 Task: Find connections with filter location Ghātampur with filter topic #Socialnetworkingwith filter profile language Spanish with filter current company ONLINE WORK FROM HOME OPPORTUNITY with filter school Zakir Husain Delhi College with filter industry International Trade and Development with filter service category Healthcare Consulting with filter keywords title Organizer
Action: Mouse moved to (506, 85)
Screenshot: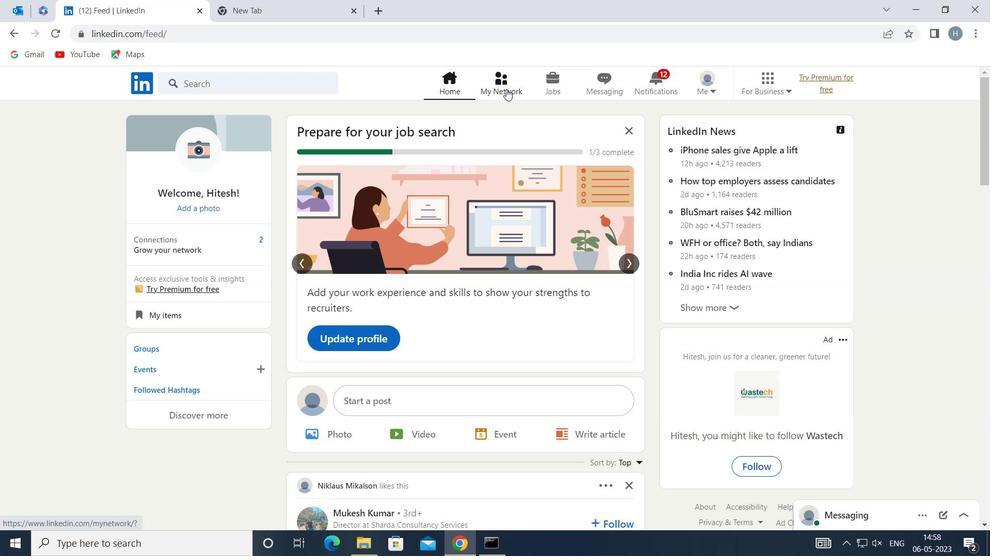 
Action: Mouse pressed left at (506, 85)
Screenshot: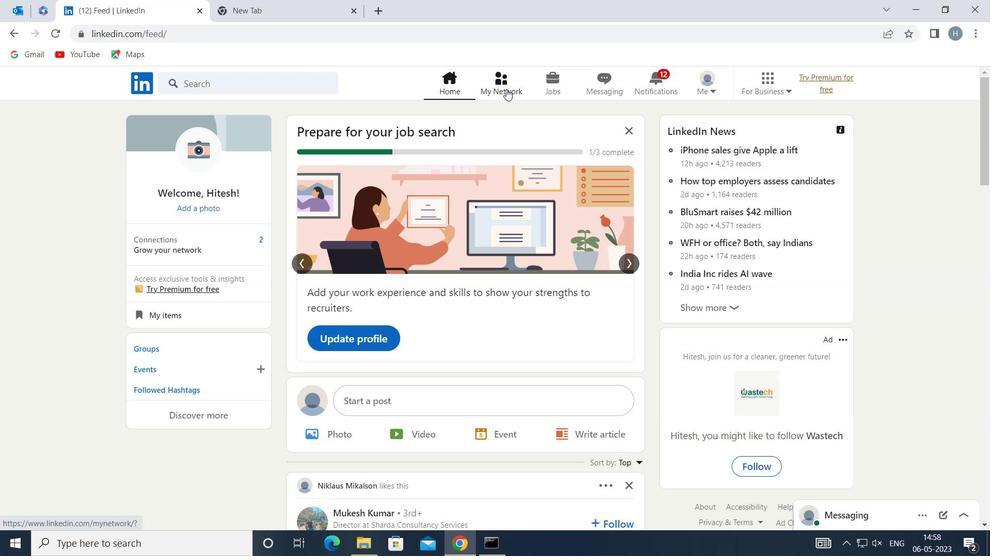 
Action: Mouse moved to (285, 152)
Screenshot: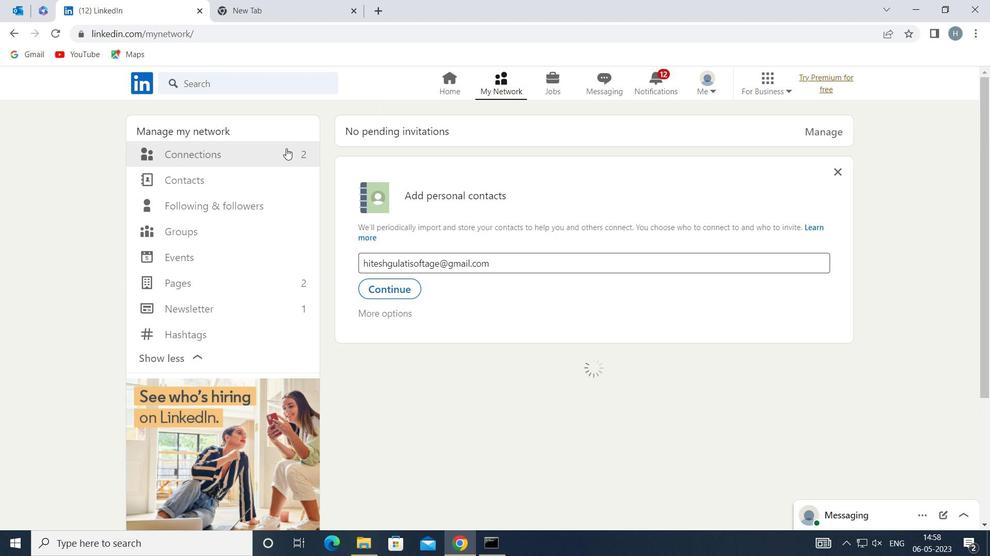 
Action: Mouse pressed left at (285, 152)
Screenshot: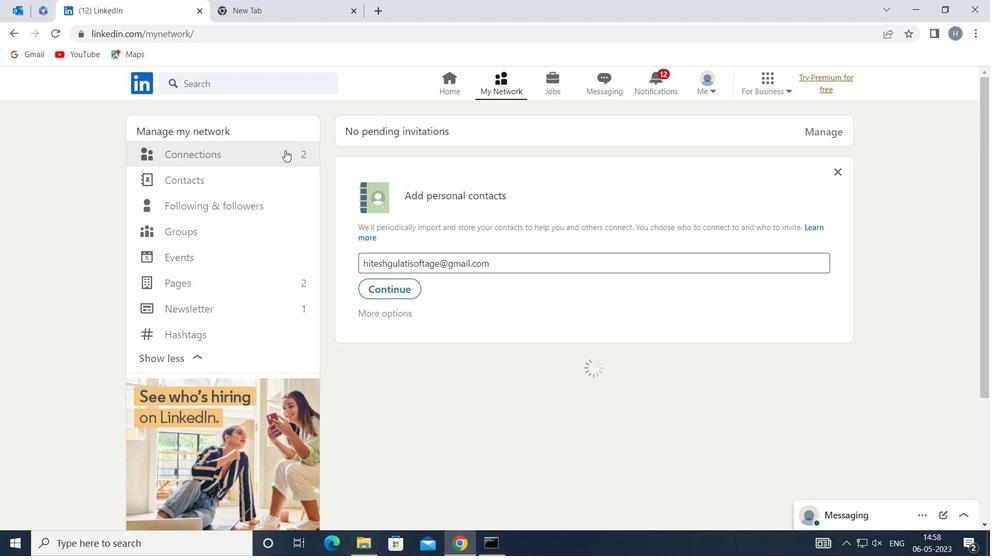 
Action: Mouse moved to (591, 155)
Screenshot: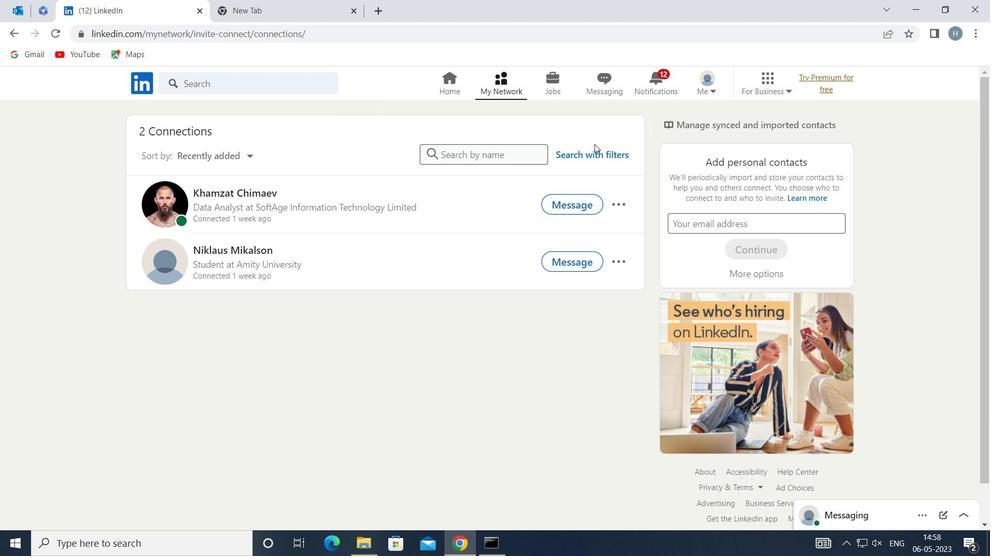 
Action: Mouse pressed left at (591, 155)
Screenshot: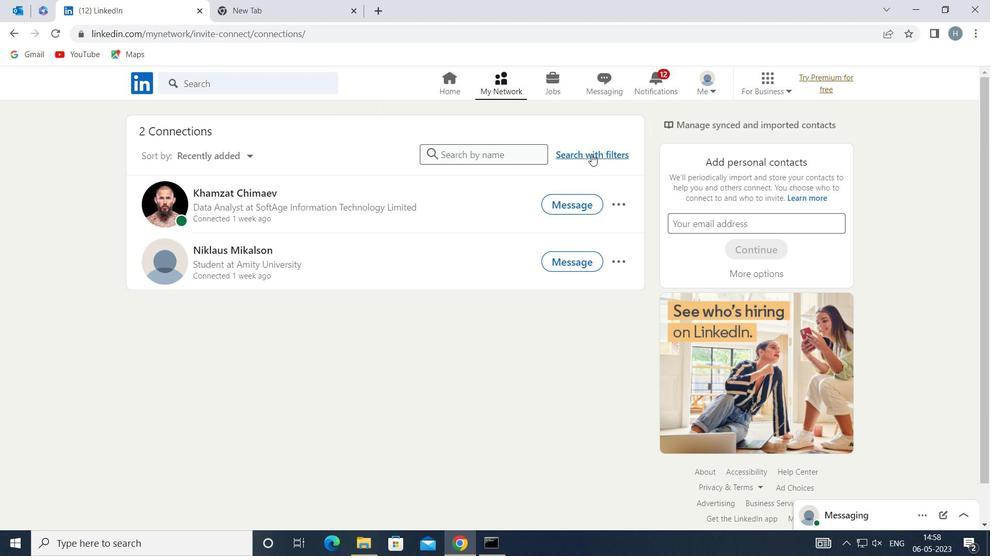 
Action: Mouse moved to (543, 119)
Screenshot: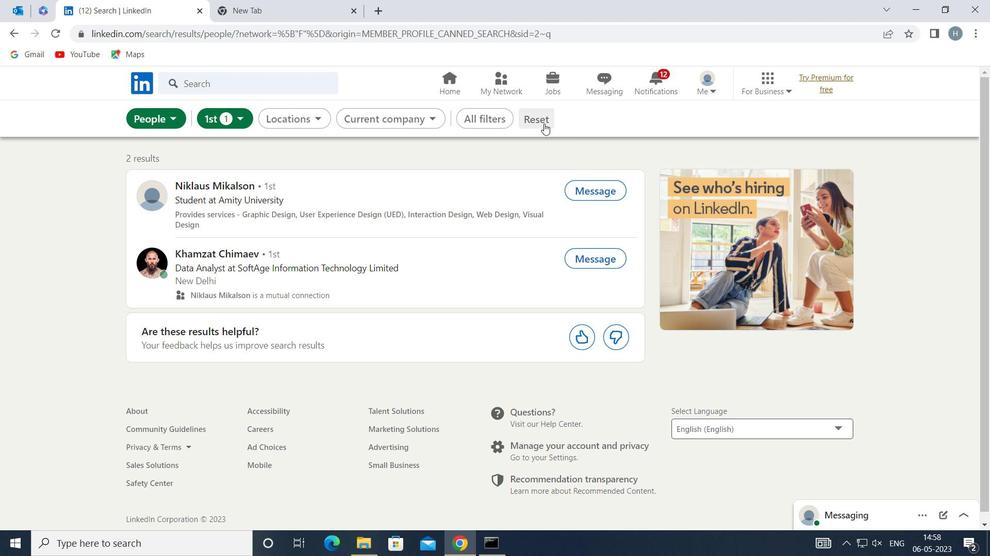 
Action: Mouse pressed left at (543, 119)
Screenshot: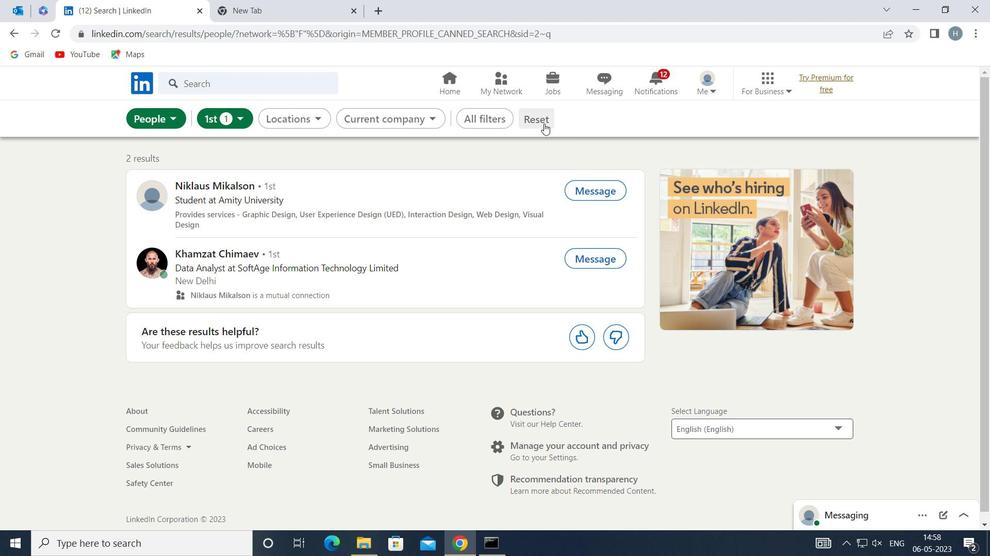 
Action: Mouse moved to (518, 116)
Screenshot: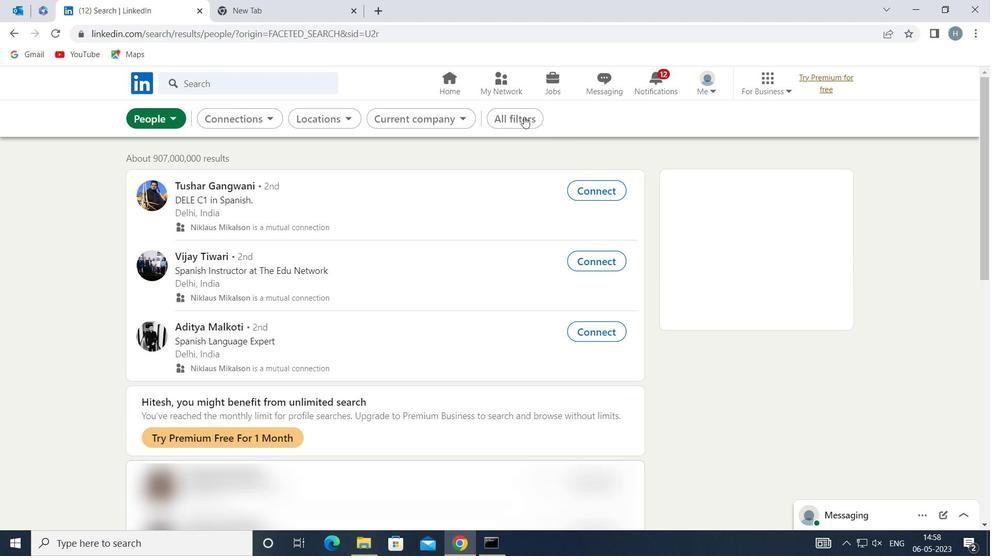 
Action: Mouse pressed left at (518, 116)
Screenshot: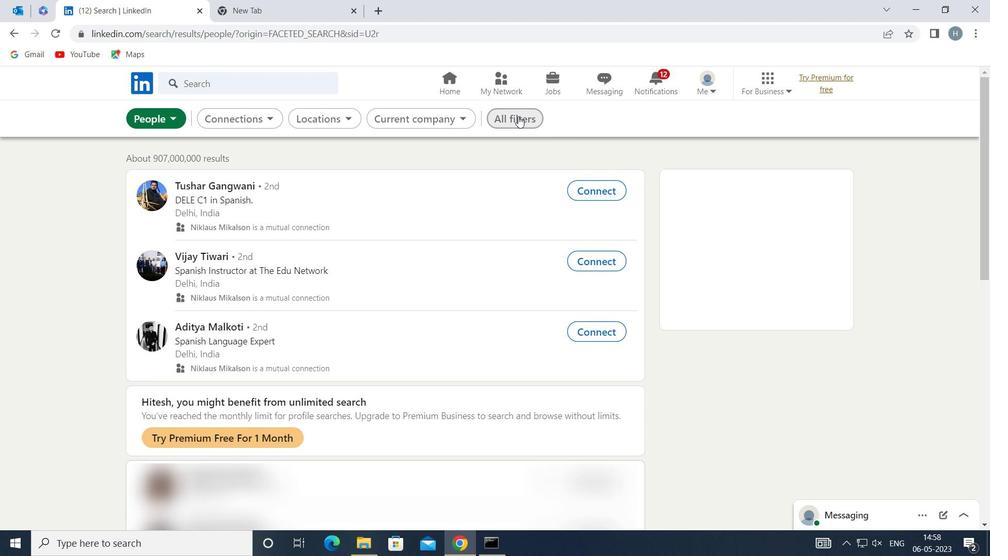 
Action: Mouse moved to (864, 284)
Screenshot: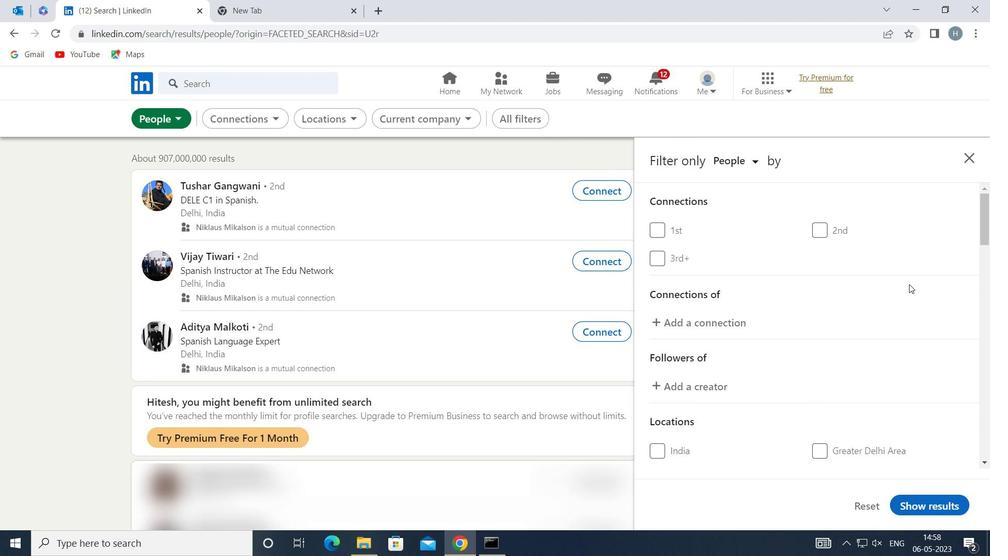 
Action: Mouse scrolled (864, 284) with delta (0, 0)
Screenshot: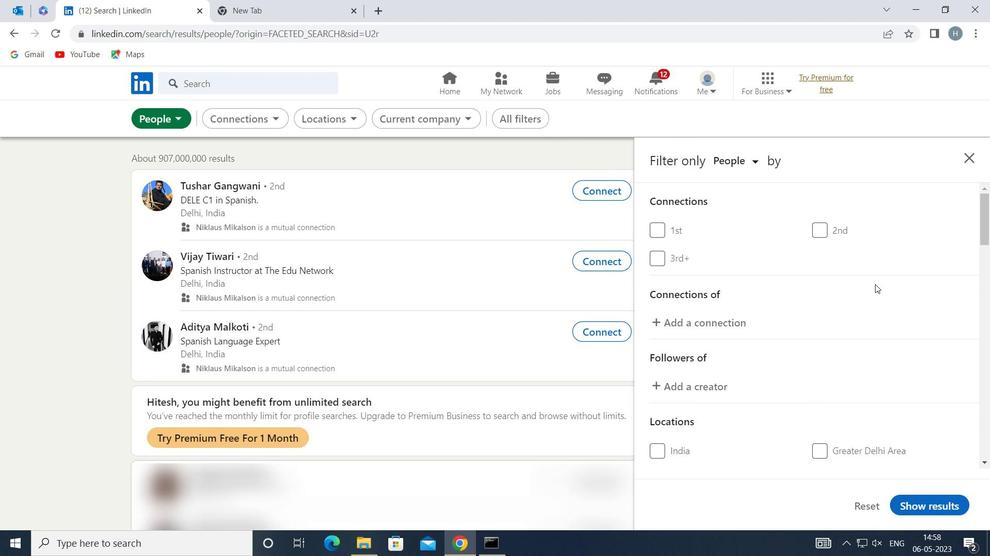 
Action: Mouse moved to (864, 283)
Screenshot: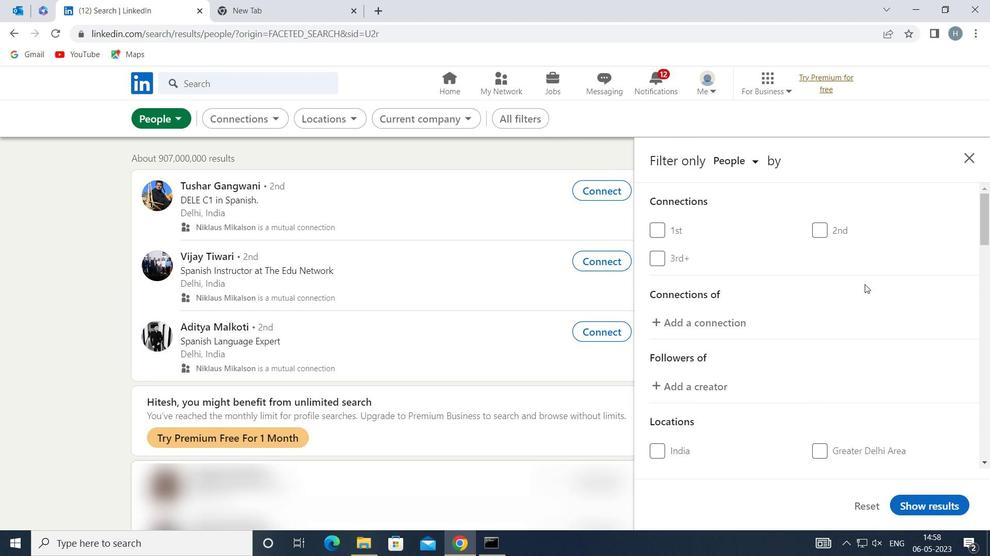 
Action: Mouse scrolled (864, 283) with delta (0, 0)
Screenshot: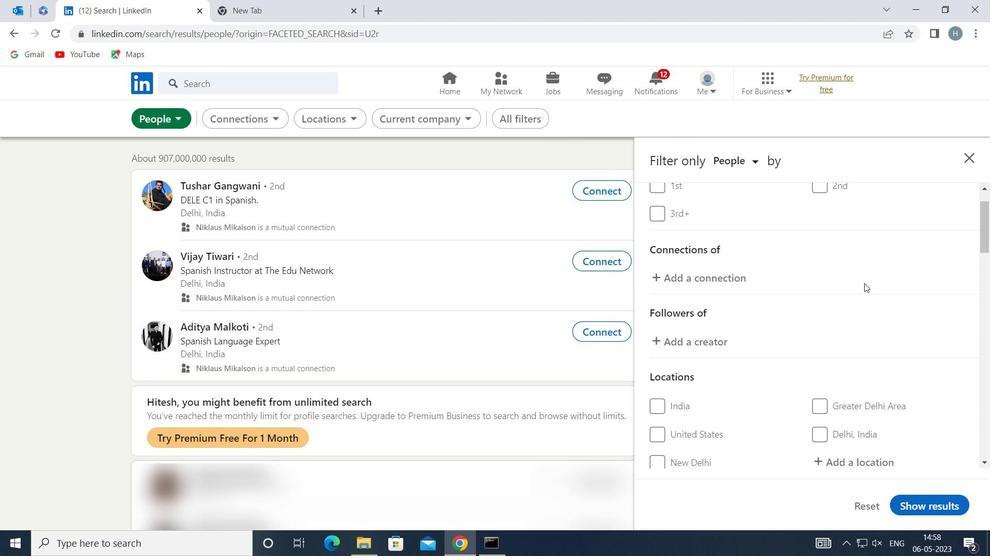 
Action: Mouse scrolled (864, 283) with delta (0, 0)
Screenshot: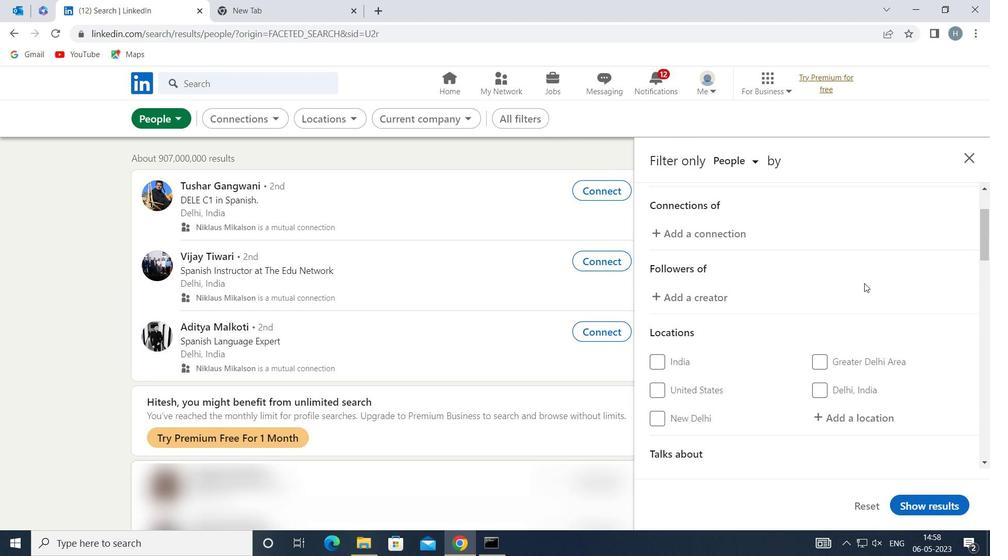 
Action: Mouse moved to (867, 305)
Screenshot: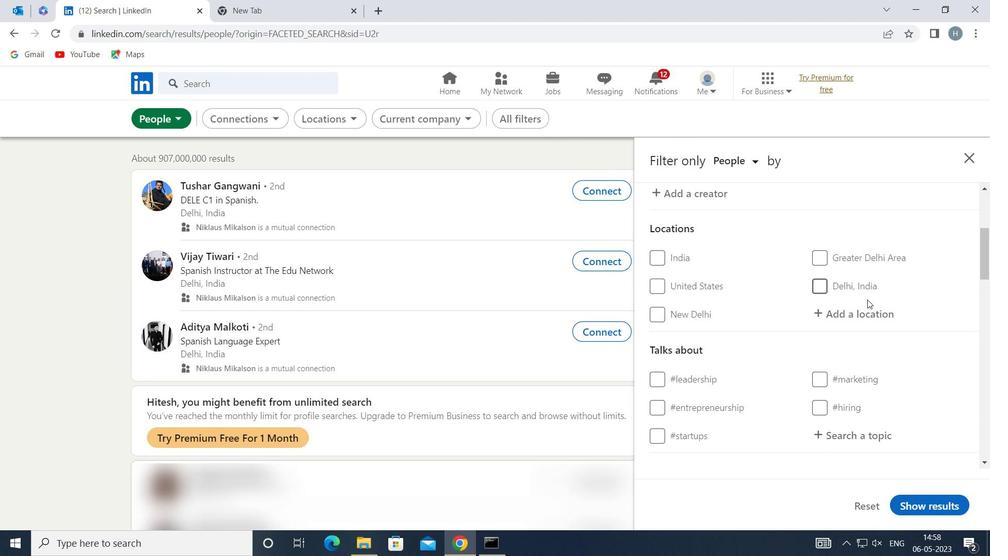 
Action: Mouse pressed left at (867, 305)
Screenshot: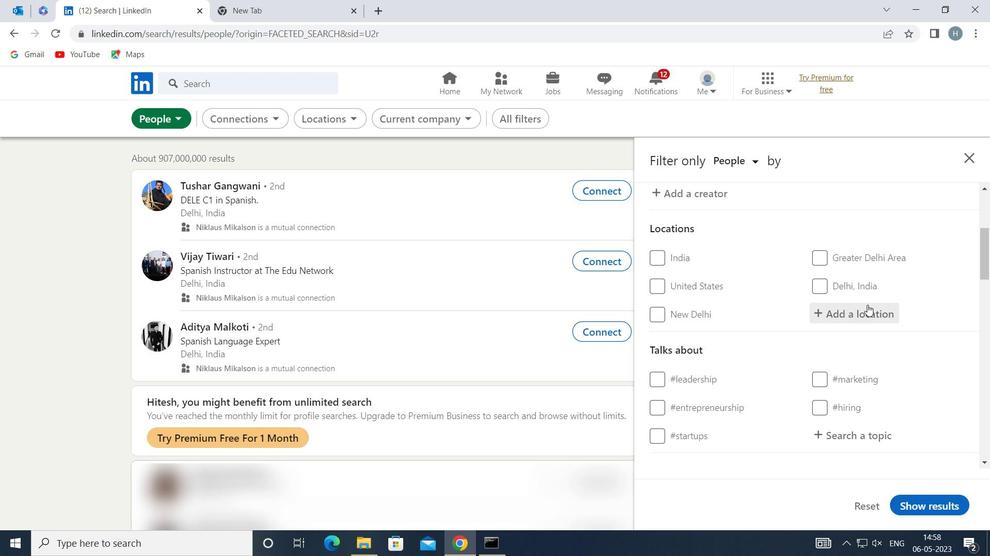 
Action: Mouse moved to (867, 305)
Screenshot: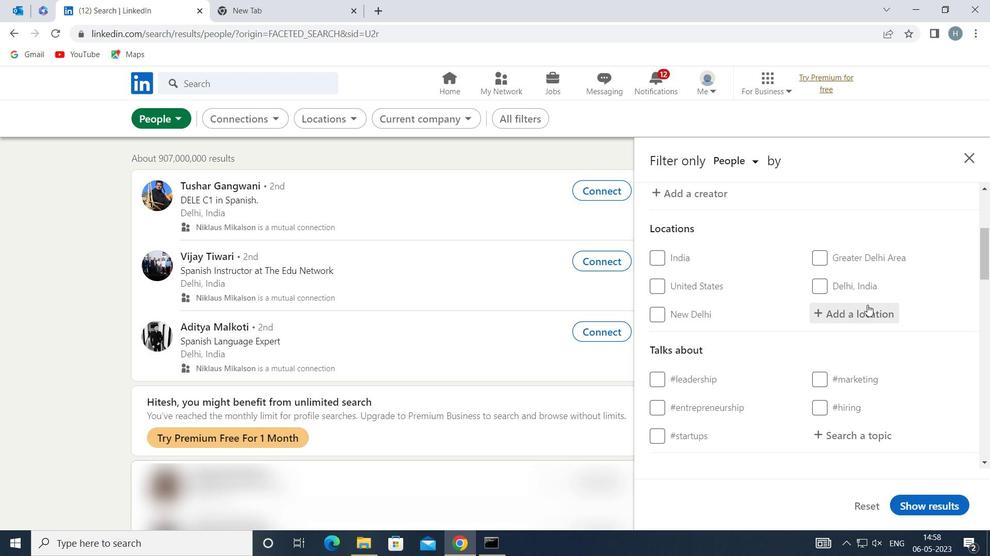 
Action: Key pressed <Key.shift>GHATAMPUT<Key.backspace>R
Screenshot: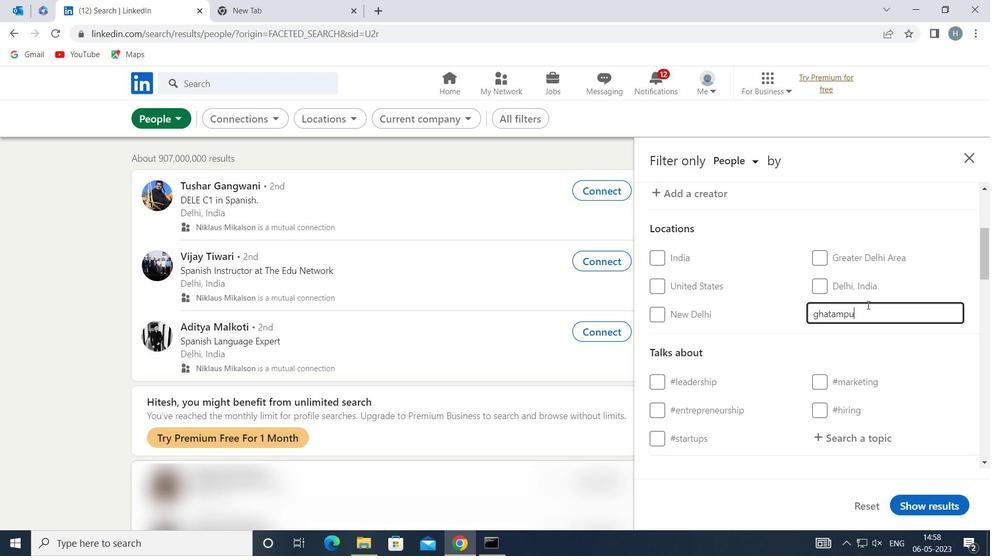 
Action: Mouse moved to (866, 325)
Screenshot: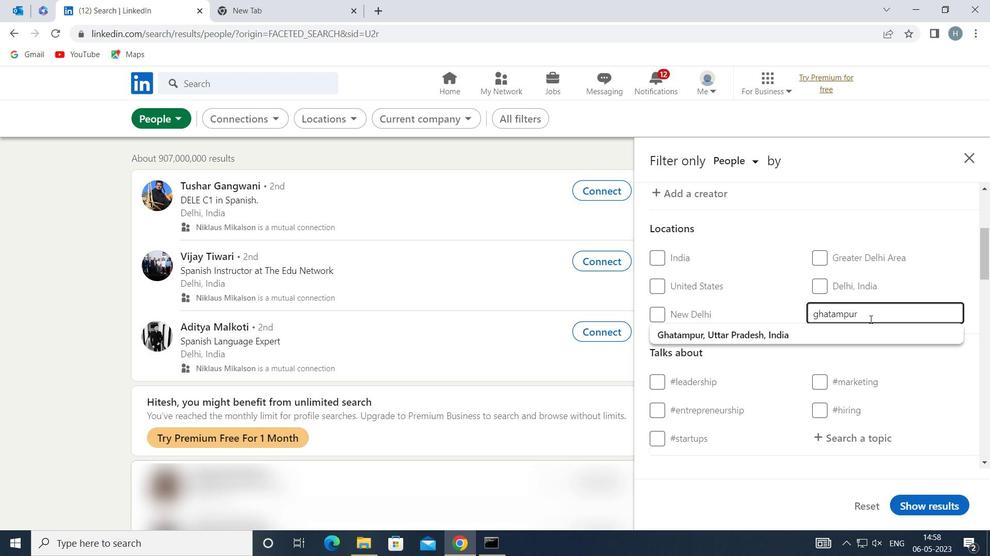 
Action: Mouse pressed left at (866, 325)
Screenshot: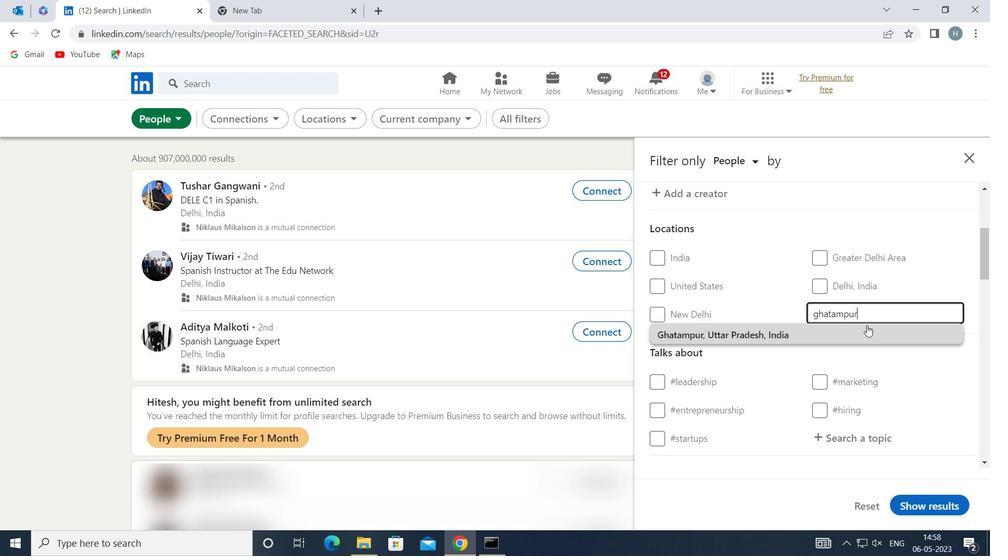 
Action: Mouse moved to (855, 318)
Screenshot: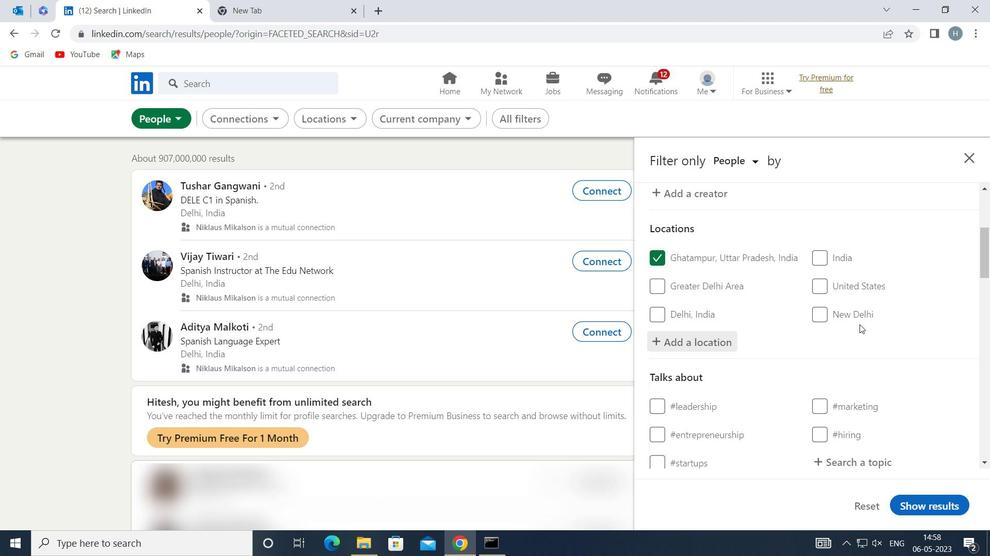 
Action: Mouse scrolled (855, 318) with delta (0, 0)
Screenshot: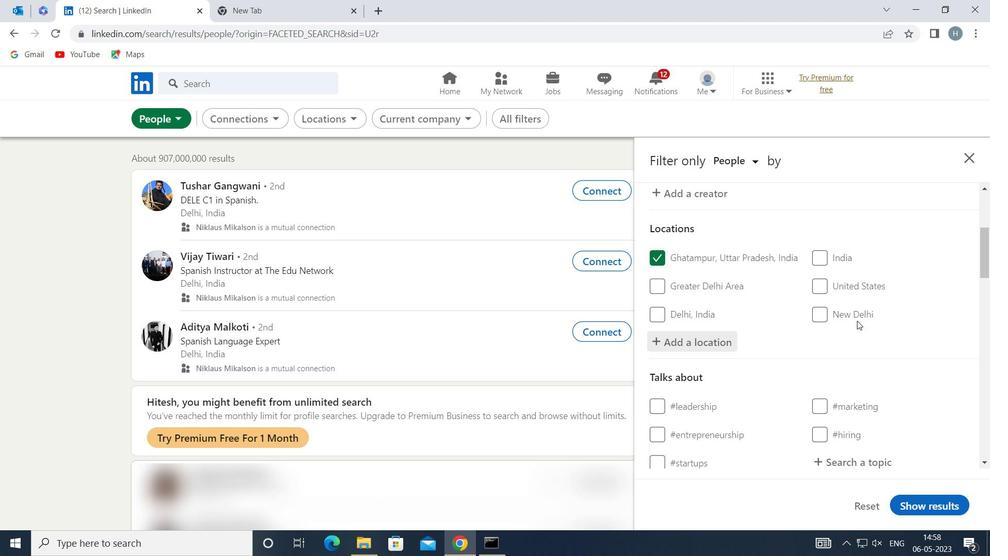 
Action: Mouse moved to (855, 312)
Screenshot: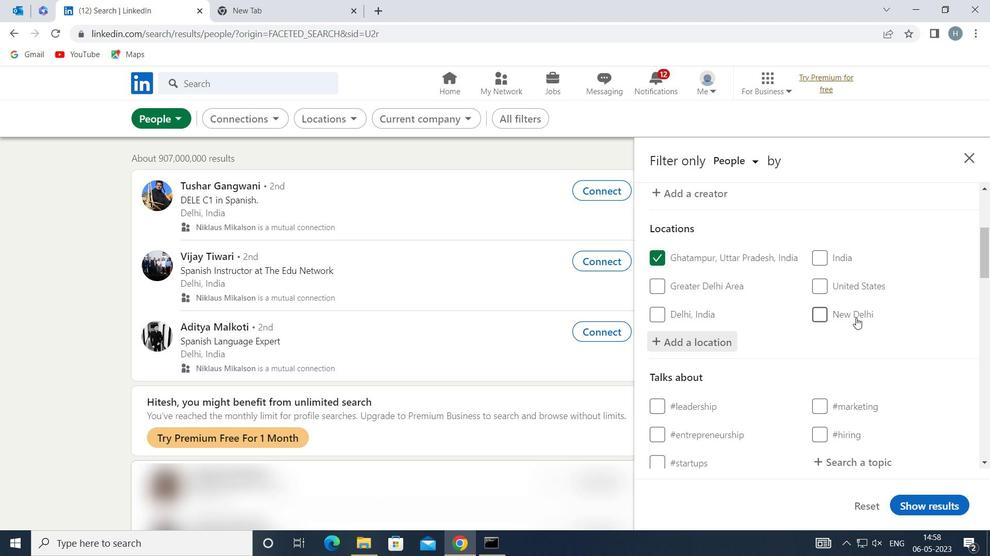 
Action: Mouse scrolled (855, 312) with delta (0, 0)
Screenshot: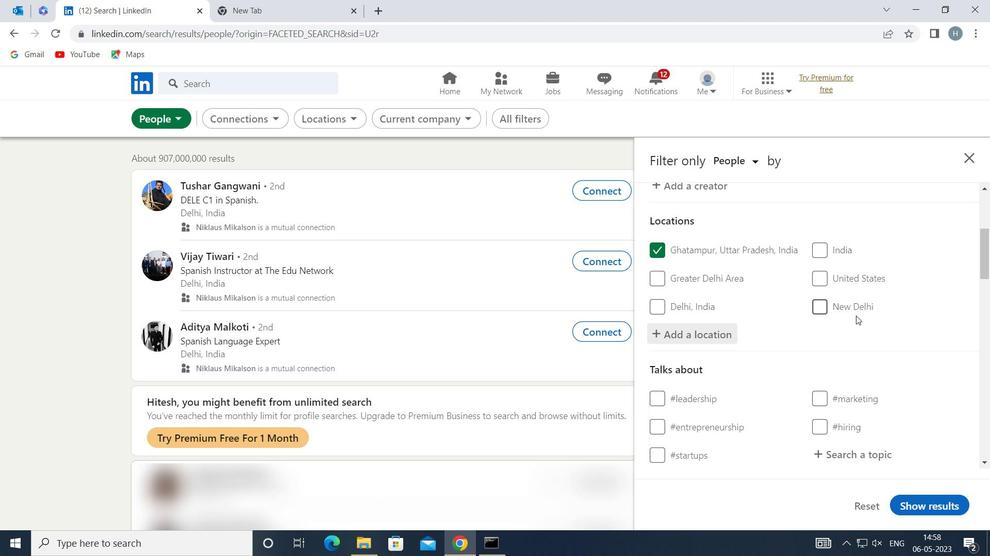 
Action: Mouse moved to (859, 332)
Screenshot: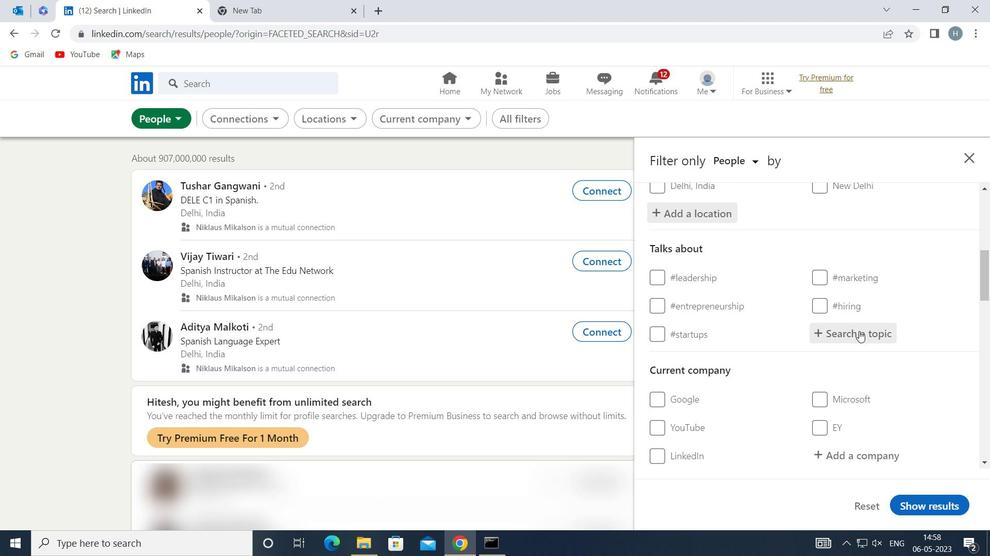 
Action: Mouse pressed left at (859, 332)
Screenshot: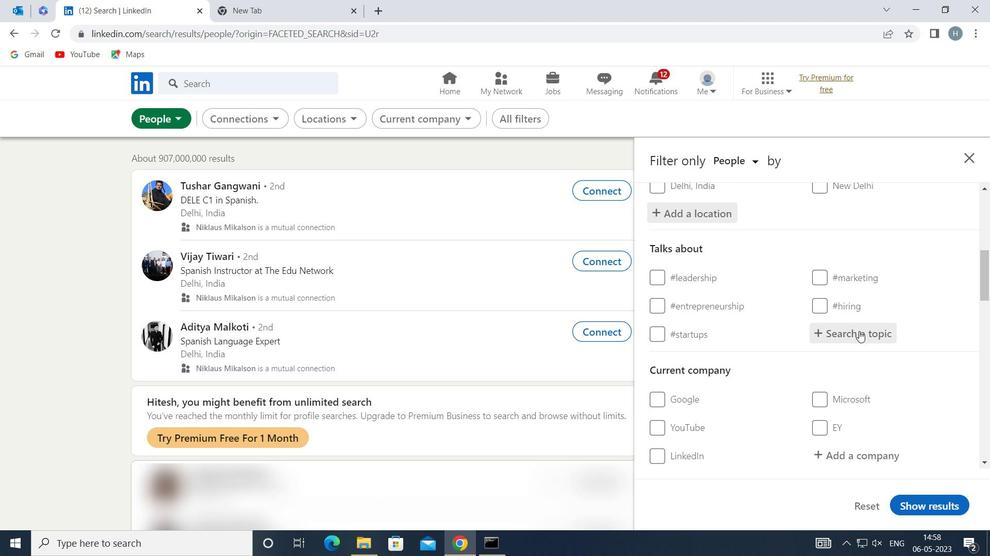 
Action: Mouse moved to (859, 332)
Screenshot: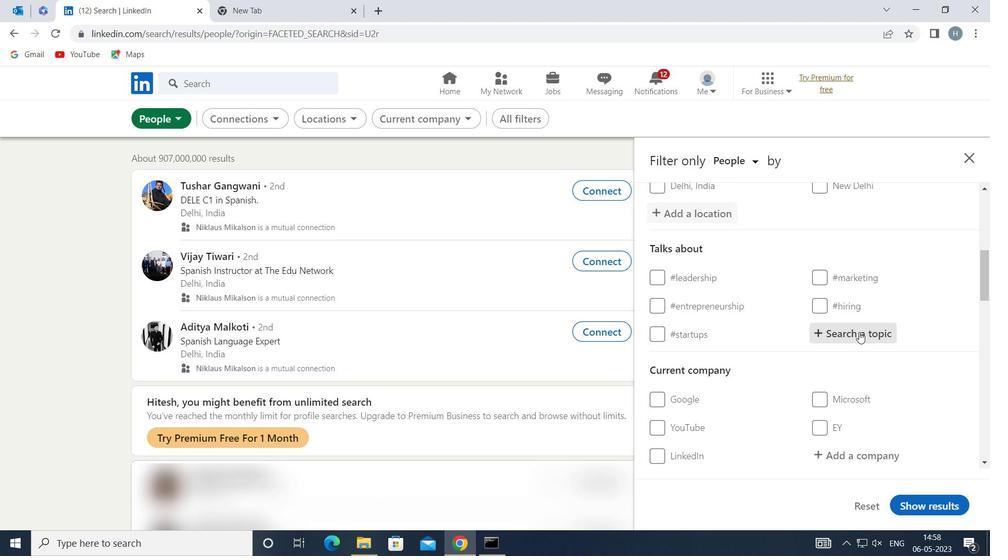 
Action: Key pressed <Key.shift>SOCIALNETWORKING
Screenshot: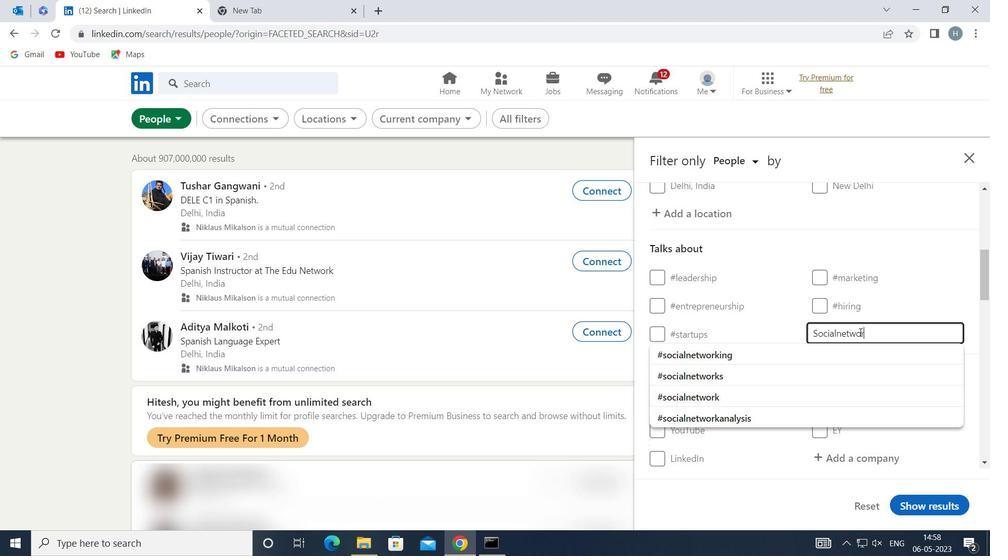 
Action: Mouse moved to (832, 352)
Screenshot: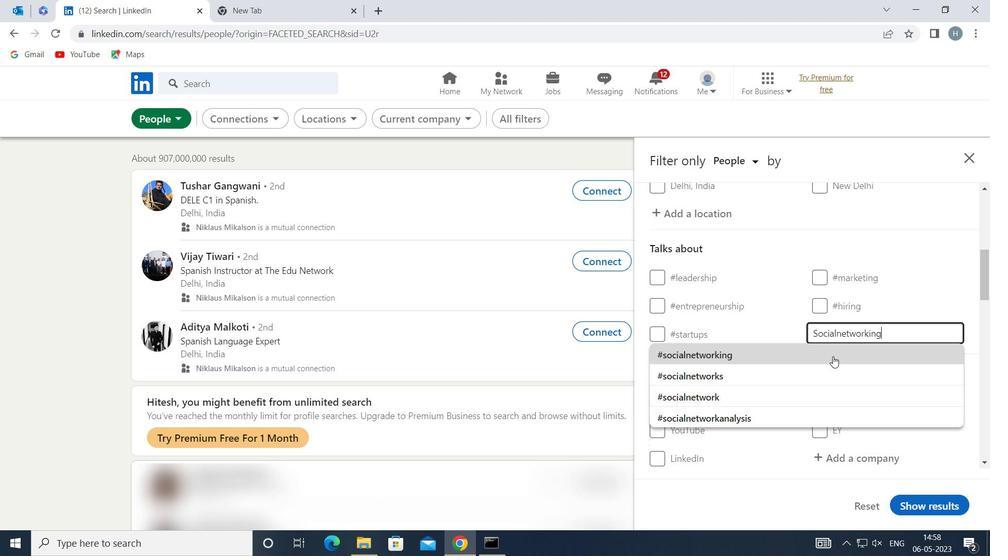 
Action: Mouse pressed left at (832, 352)
Screenshot: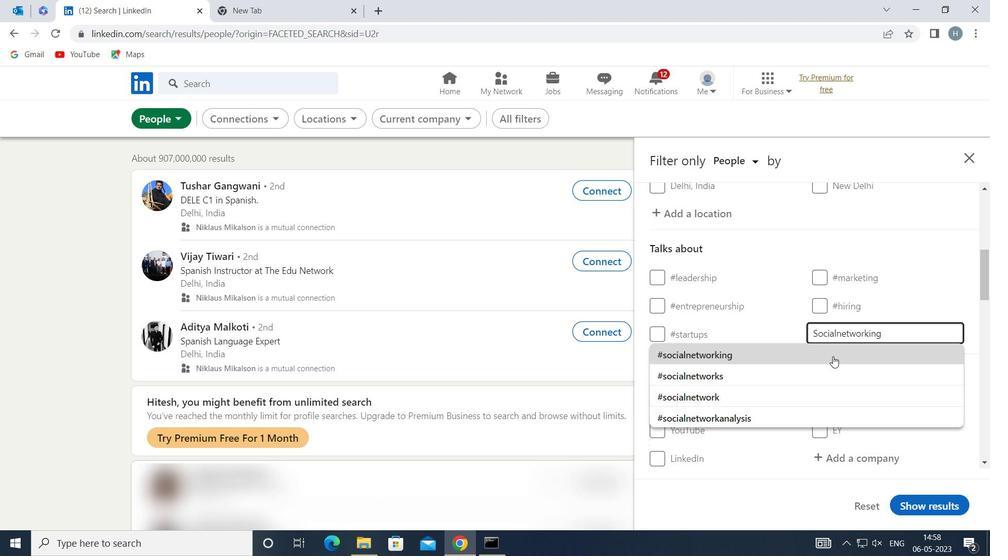
Action: Mouse moved to (817, 330)
Screenshot: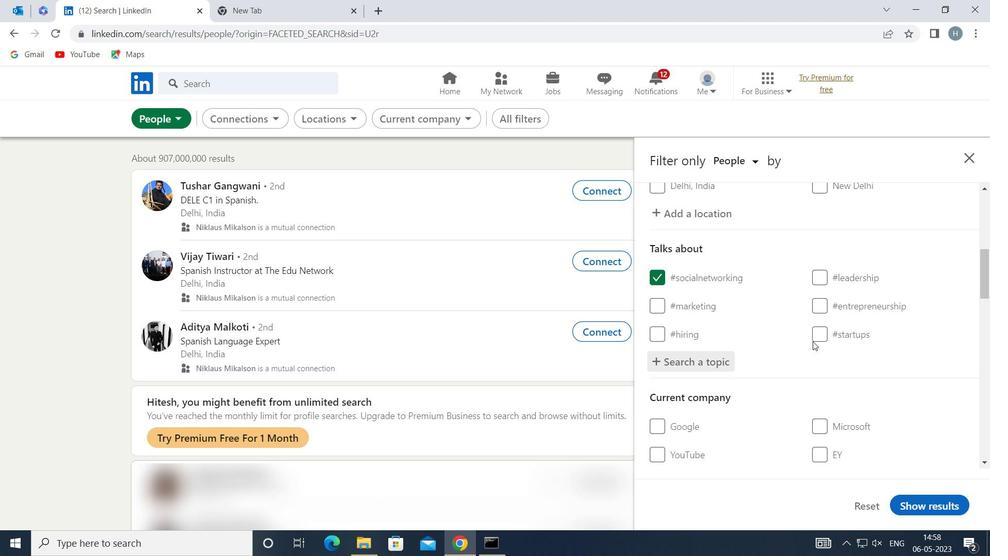 
Action: Mouse scrolled (817, 329) with delta (0, 0)
Screenshot: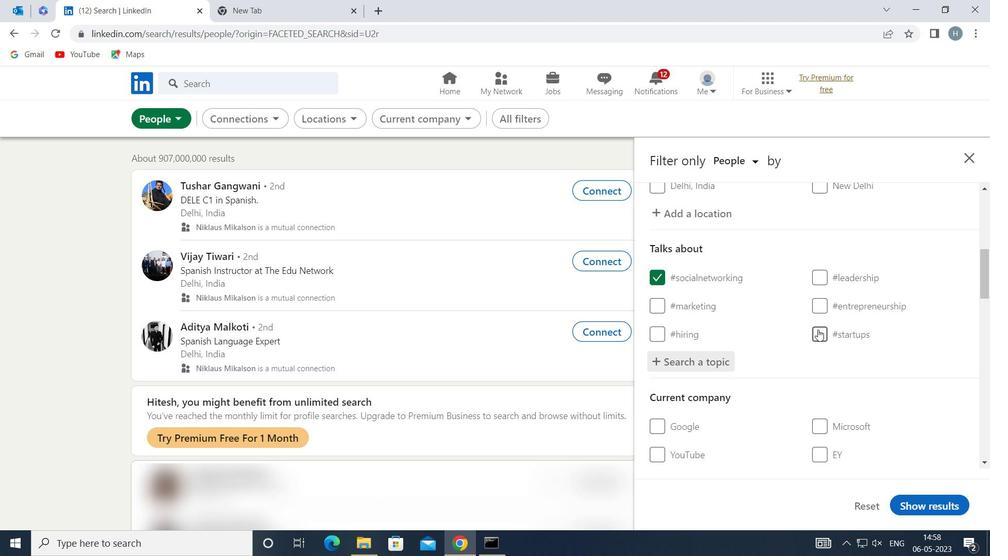 
Action: Mouse moved to (814, 323)
Screenshot: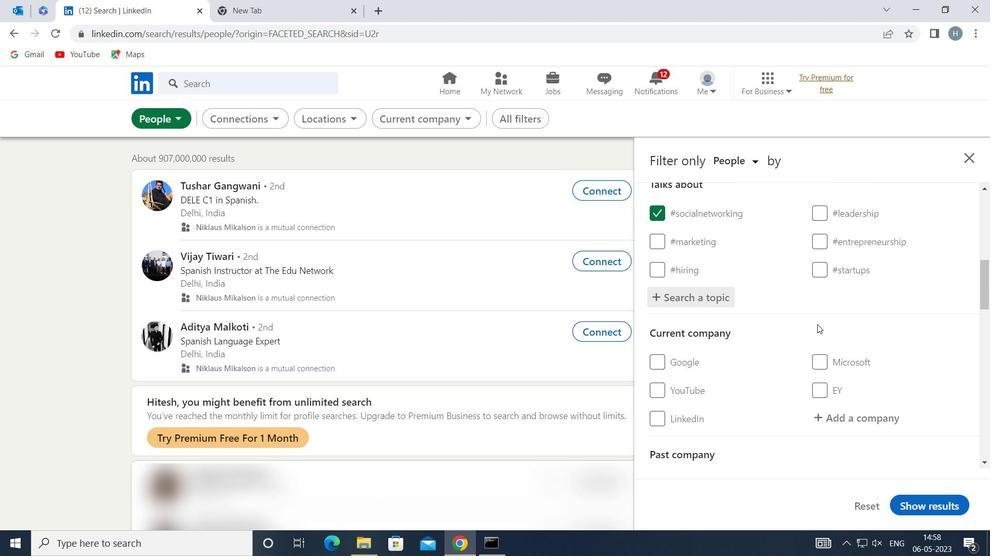 
Action: Mouse scrolled (814, 322) with delta (0, 0)
Screenshot: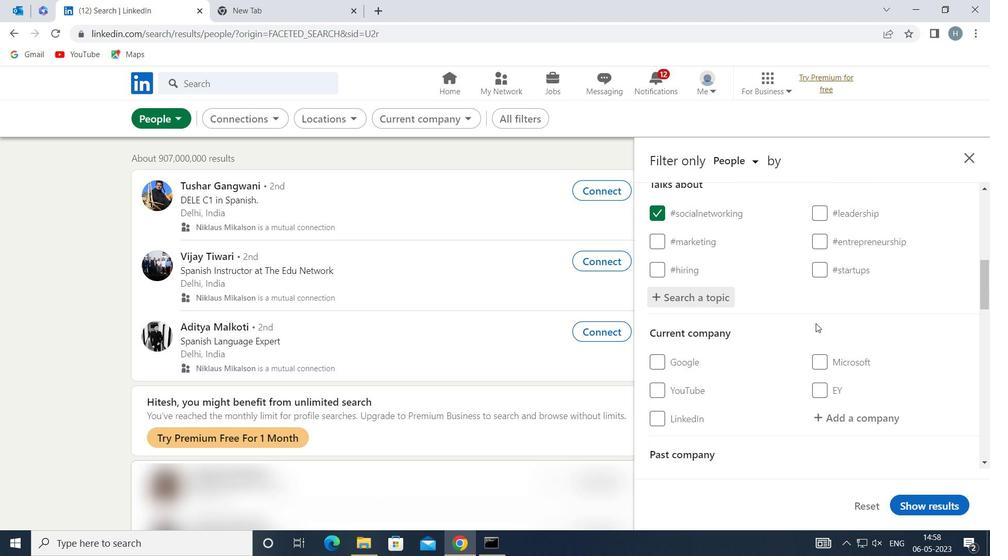 
Action: Mouse moved to (813, 323)
Screenshot: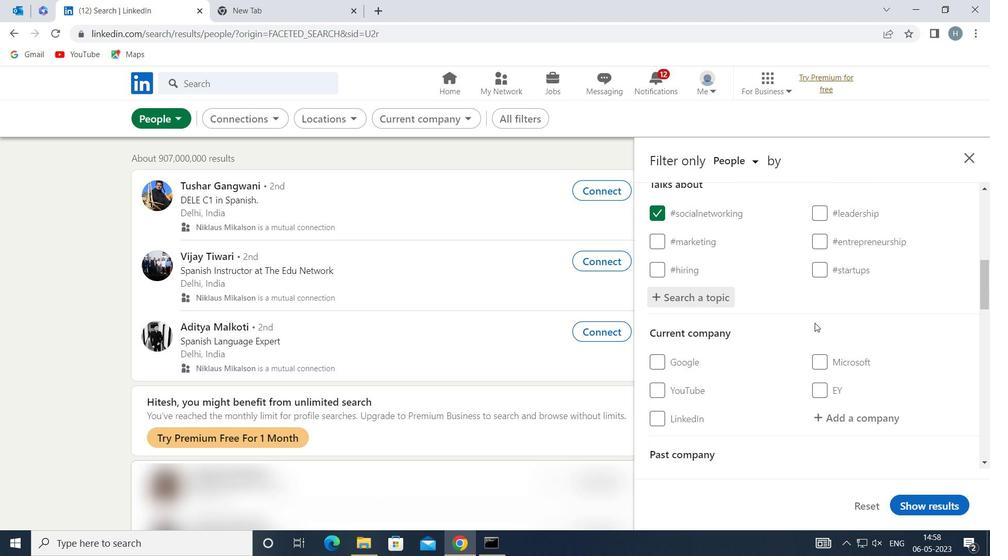
Action: Mouse scrolled (813, 322) with delta (0, 0)
Screenshot: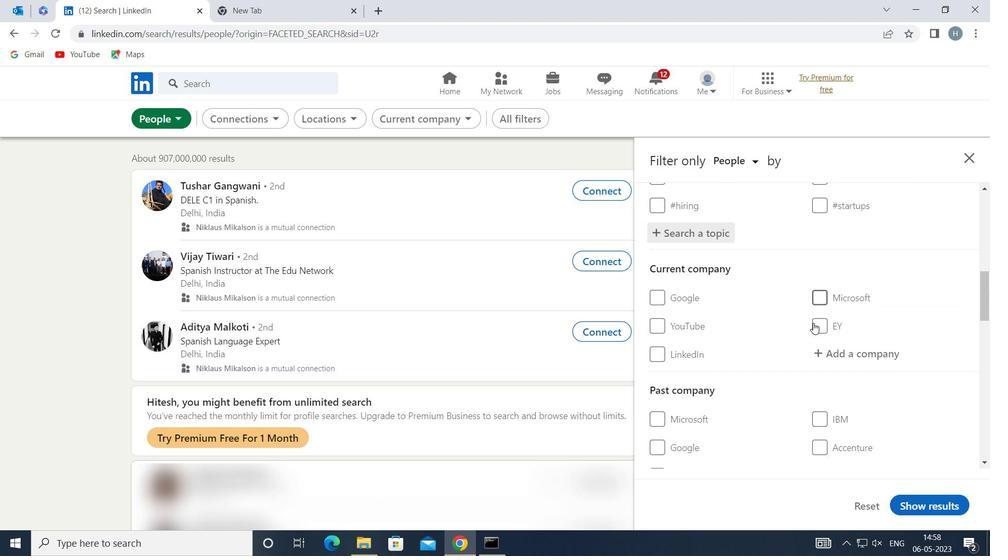 
Action: Mouse scrolled (813, 322) with delta (0, 0)
Screenshot: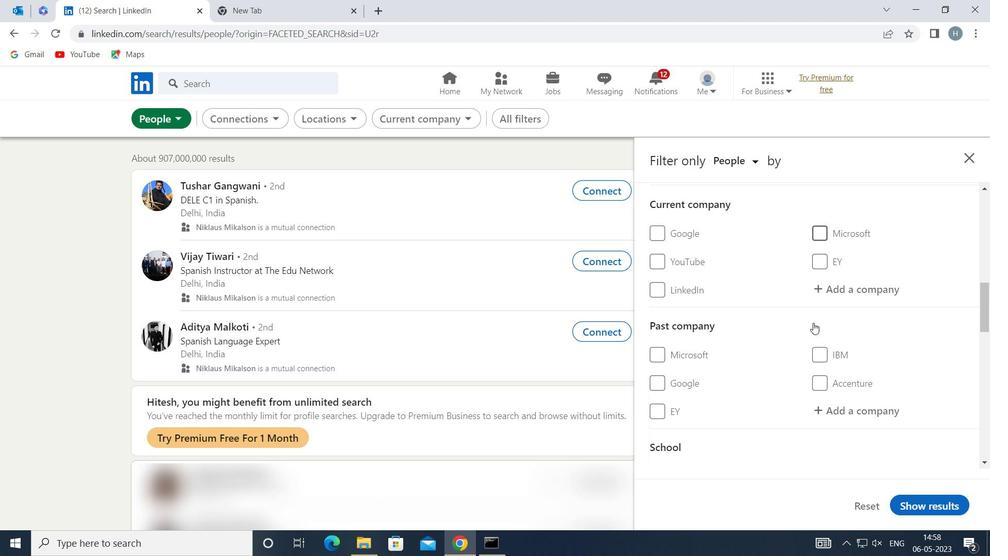 
Action: Mouse scrolled (813, 322) with delta (0, 0)
Screenshot: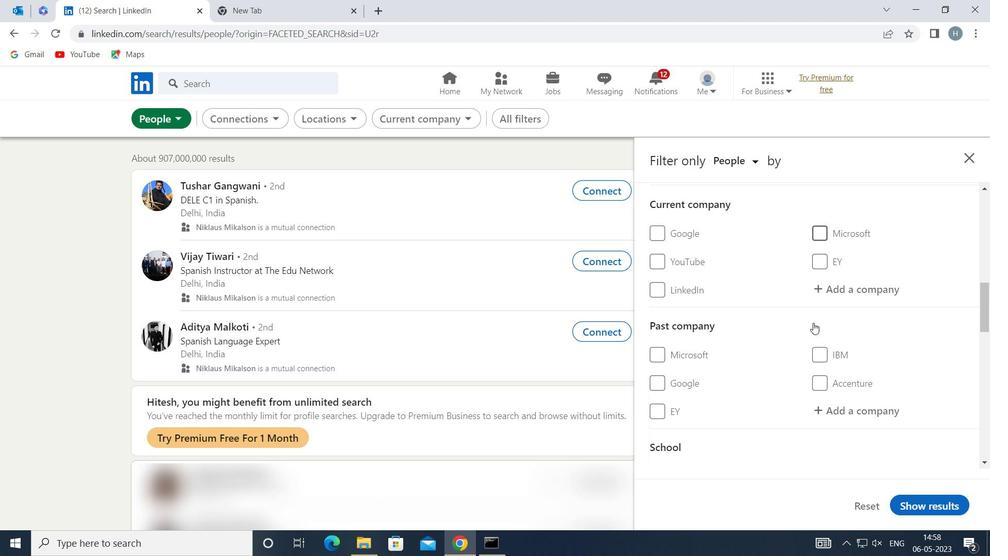 
Action: Mouse scrolled (813, 322) with delta (0, 0)
Screenshot: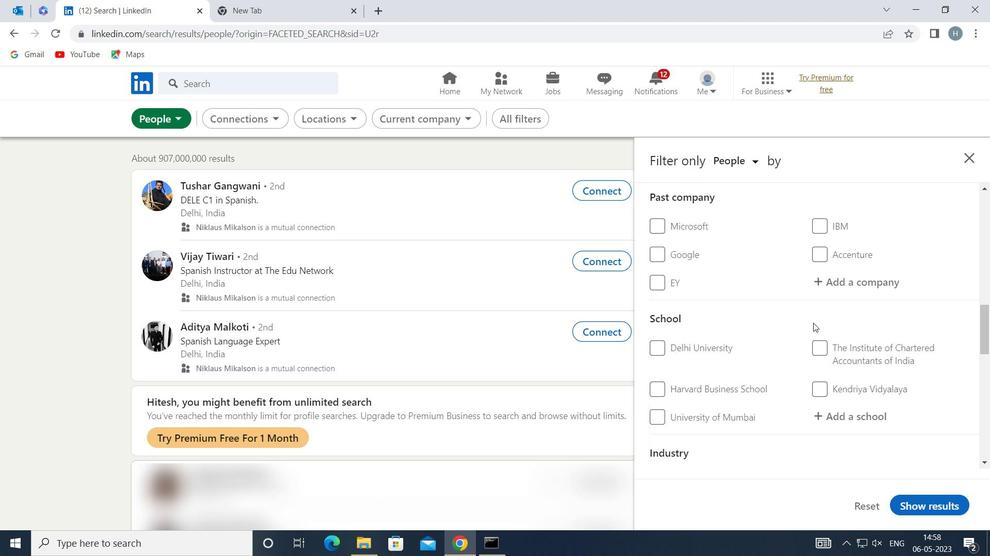 
Action: Mouse scrolled (813, 322) with delta (0, 0)
Screenshot: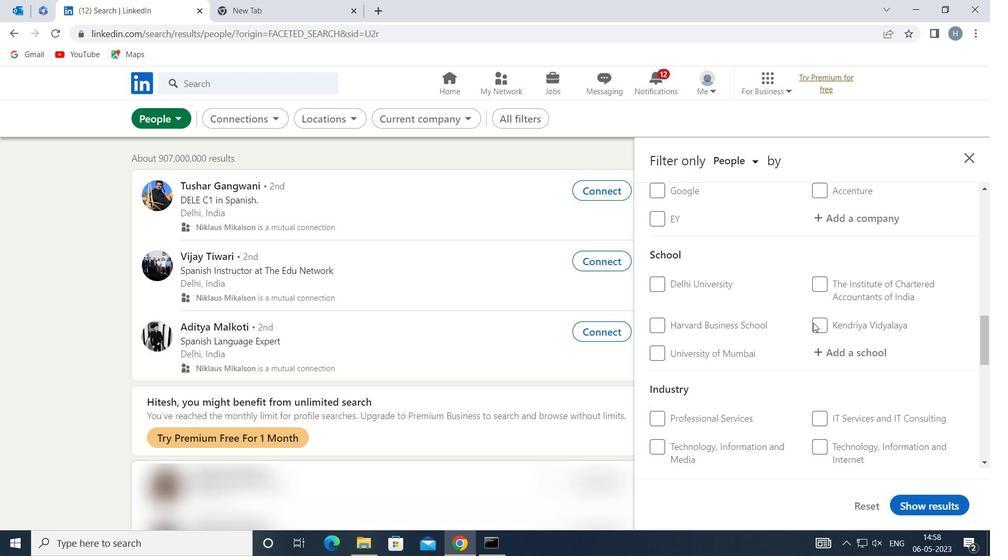 
Action: Mouse scrolled (813, 322) with delta (0, 0)
Screenshot: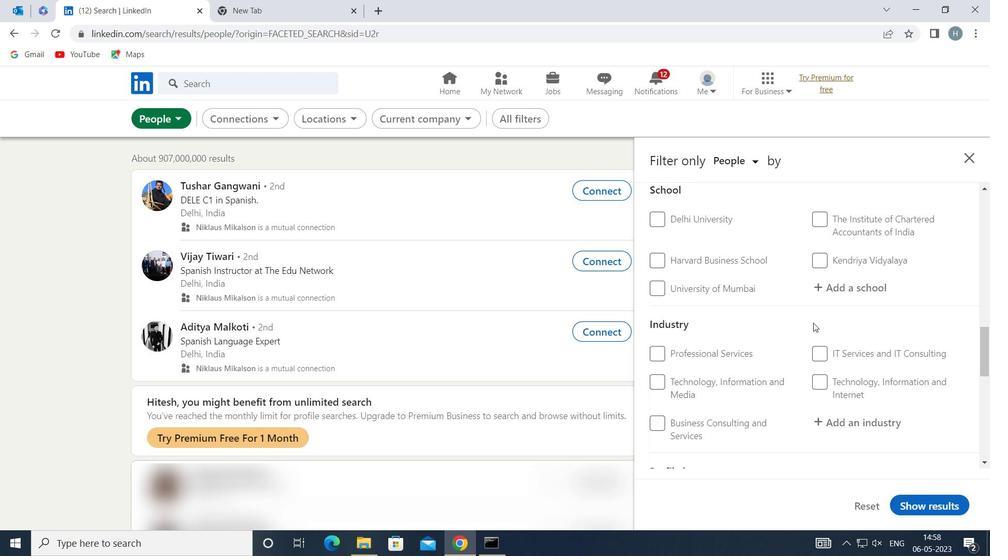 
Action: Mouse moved to (813, 323)
Screenshot: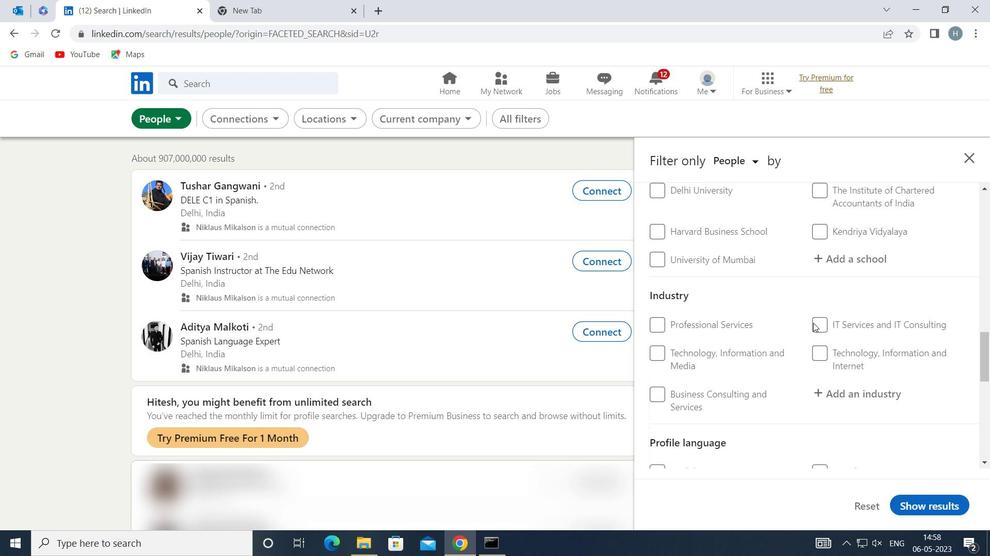 
Action: Mouse scrolled (813, 322) with delta (0, 0)
Screenshot: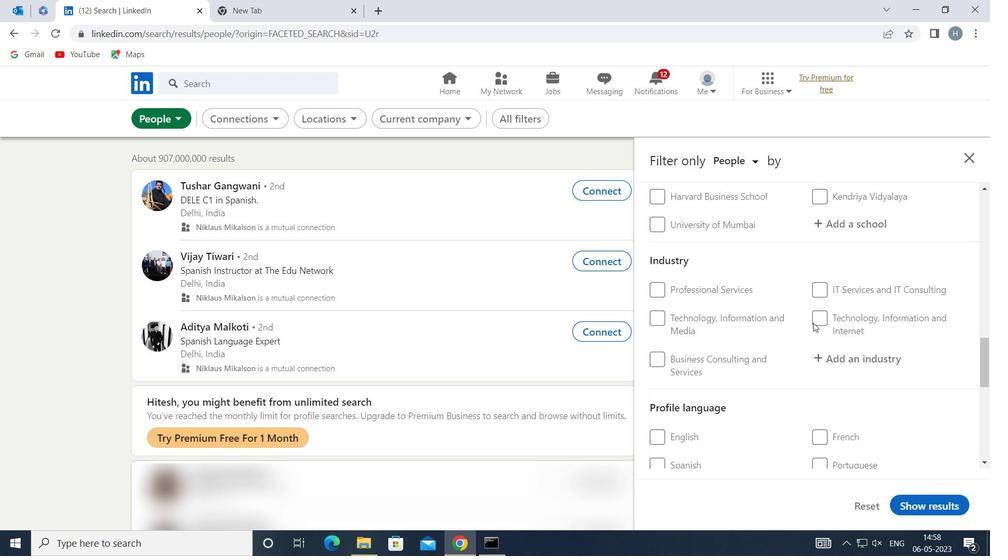 
Action: Mouse moved to (813, 321)
Screenshot: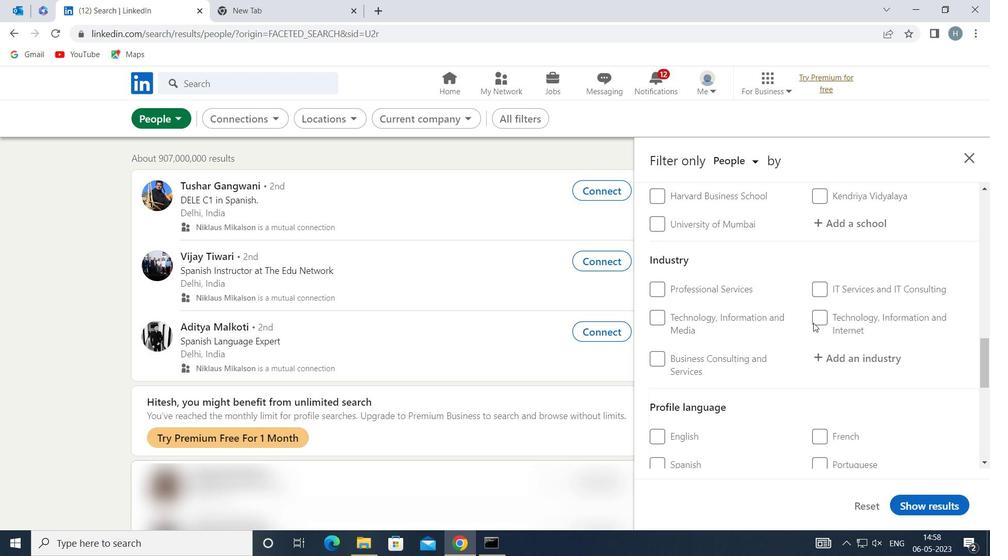 
Action: Mouse scrolled (813, 320) with delta (0, 0)
Screenshot: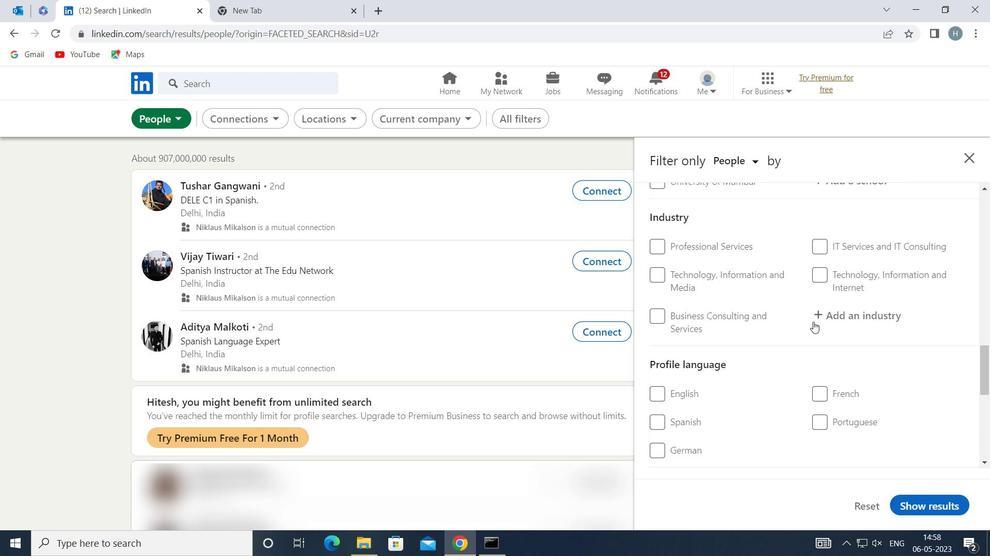 
Action: Mouse moved to (699, 335)
Screenshot: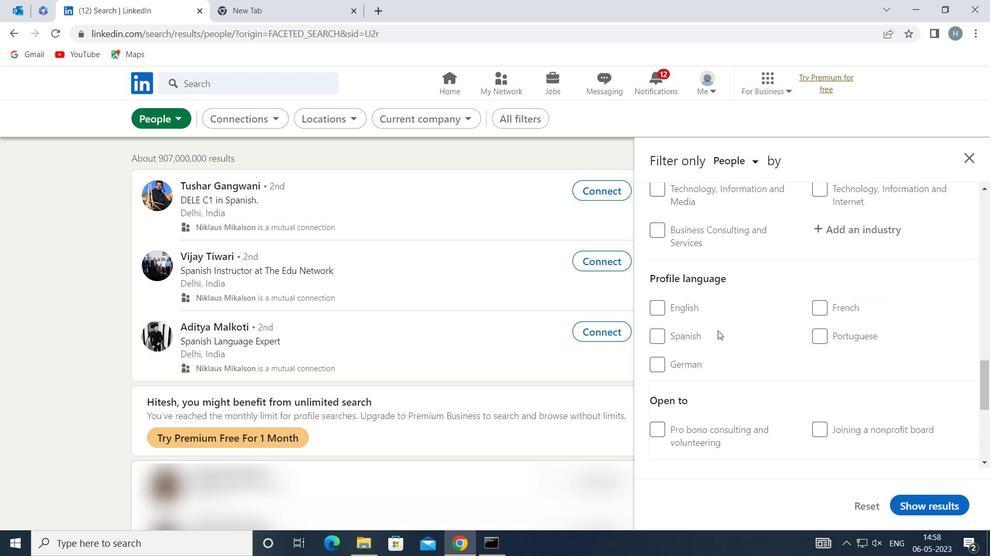 
Action: Mouse pressed left at (699, 335)
Screenshot: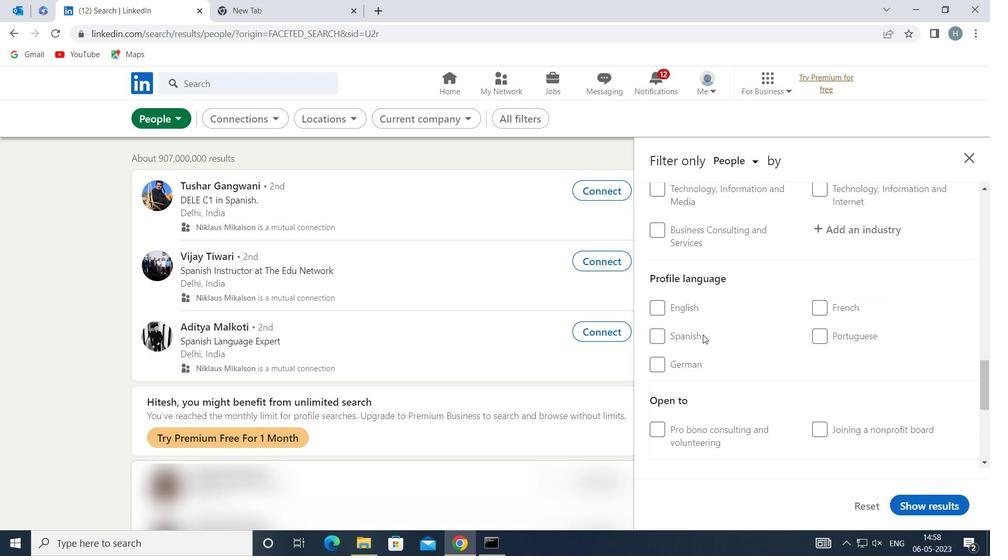 
Action: Mouse moved to (799, 337)
Screenshot: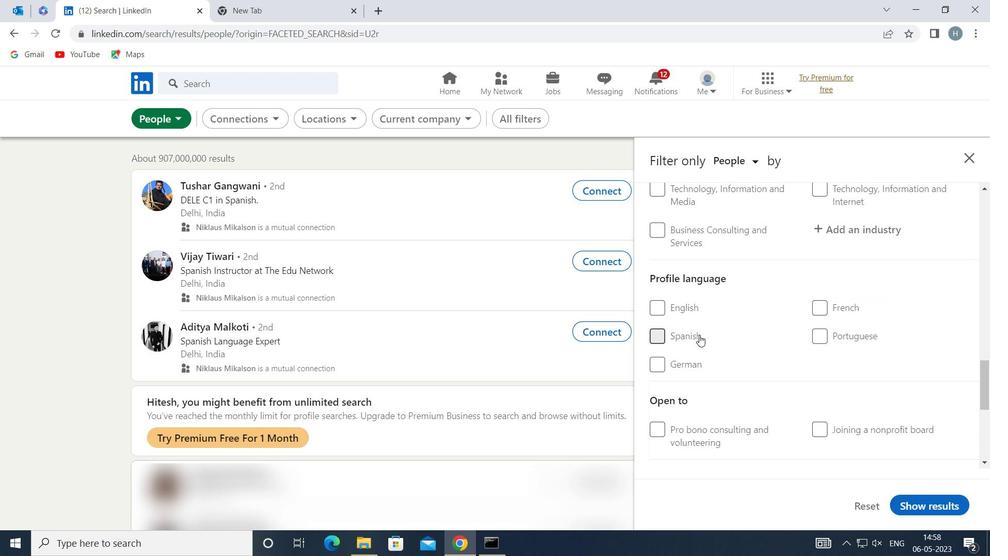 
Action: Mouse scrolled (799, 338) with delta (0, 0)
Screenshot: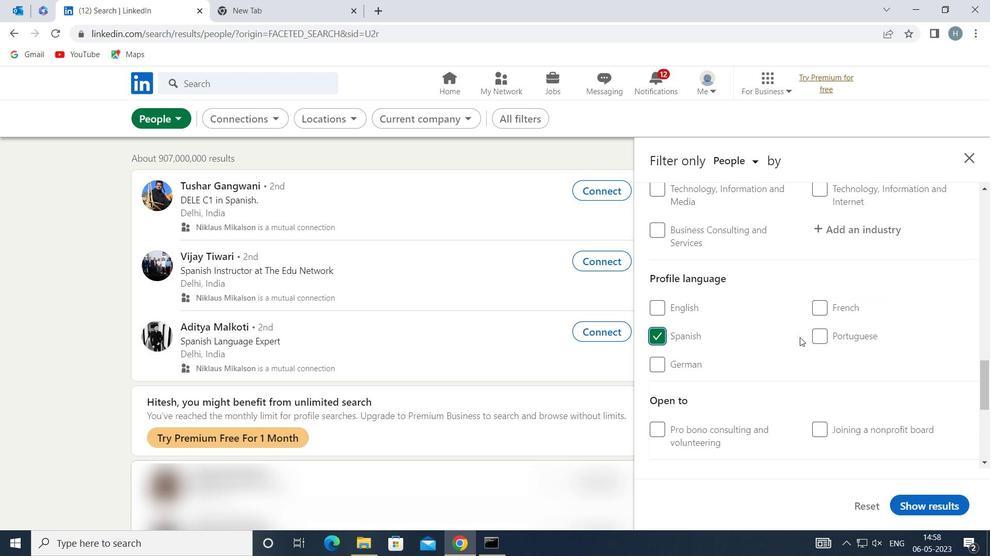 
Action: Mouse scrolled (799, 338) with delta (0, 0)
Screenshot: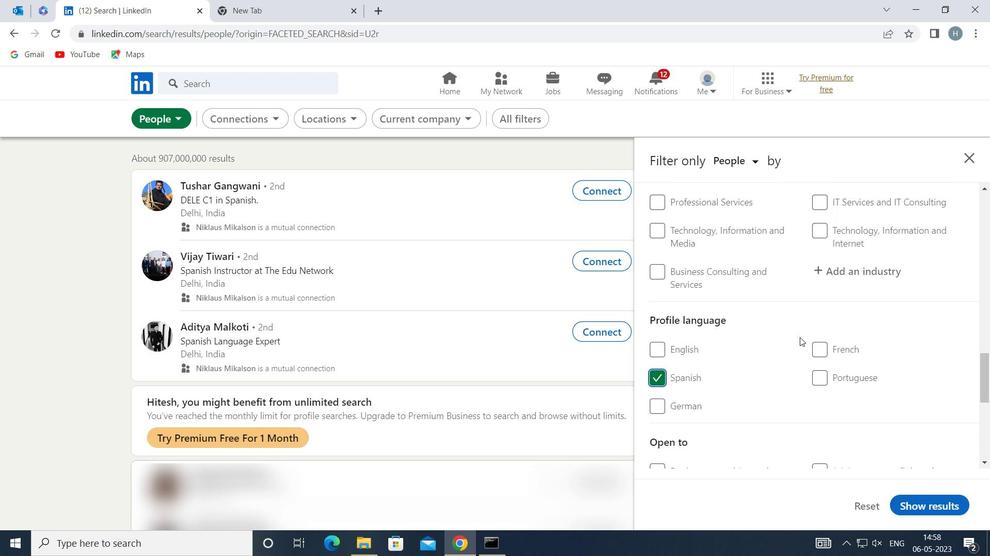 
Action: Mouse scrolled (799, 338) with delta (0, 0)
Screenshot: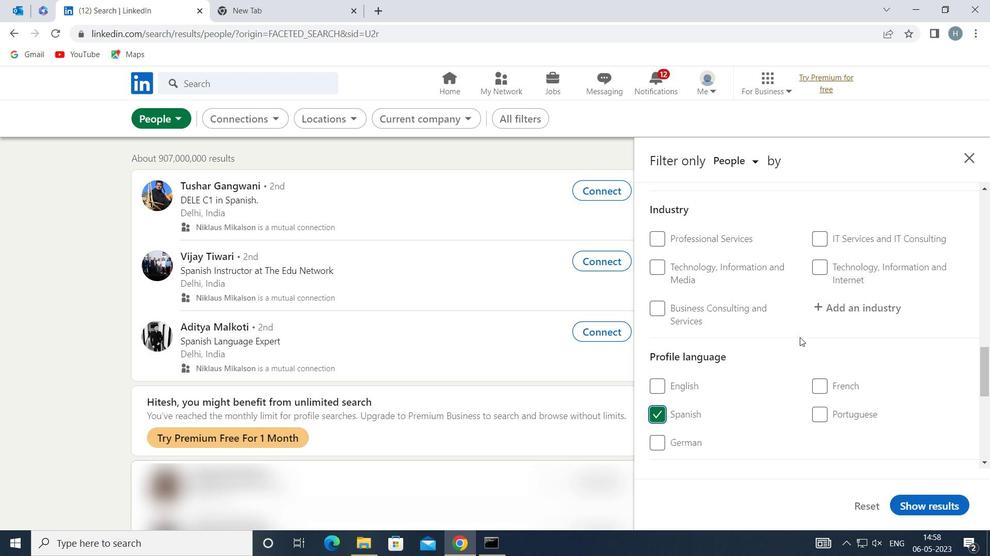 
Action: Mouse scrolled (799, 338) with delta (0, 0)
Screenshot: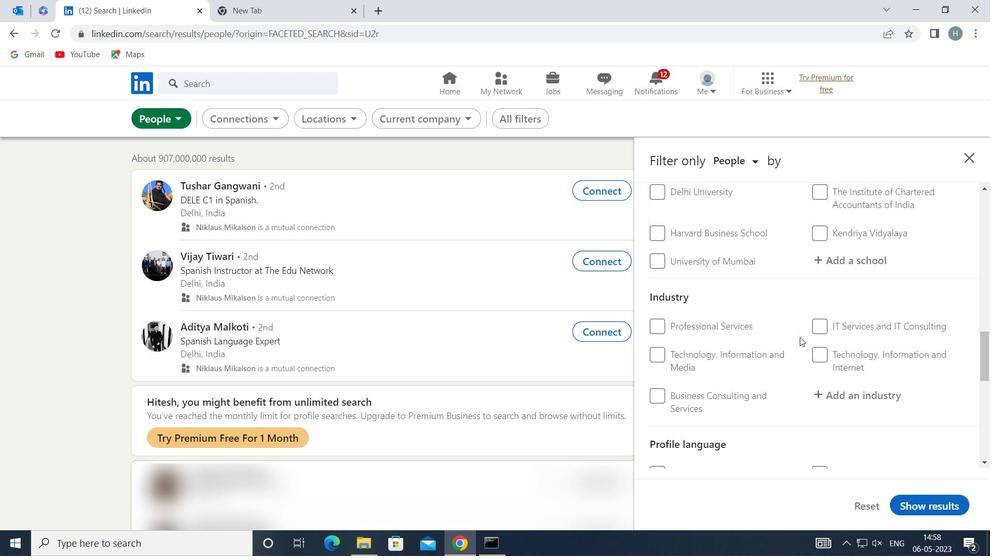 
Action: Mouse scrolled (799, 338) with delta (0, 0)
Screenshot: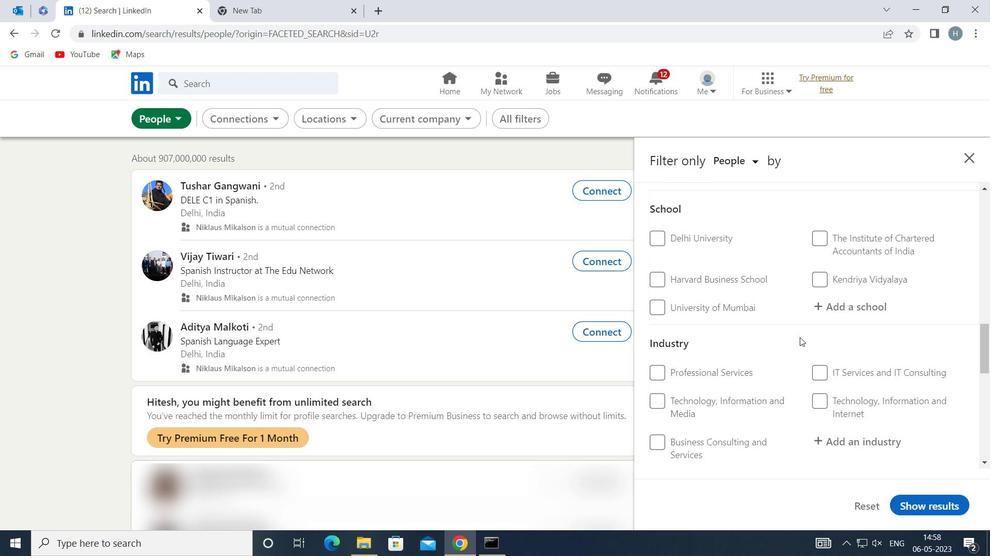 
Action: Mouse scrolled (799, 338) with delta (0, 0)
Screenshot: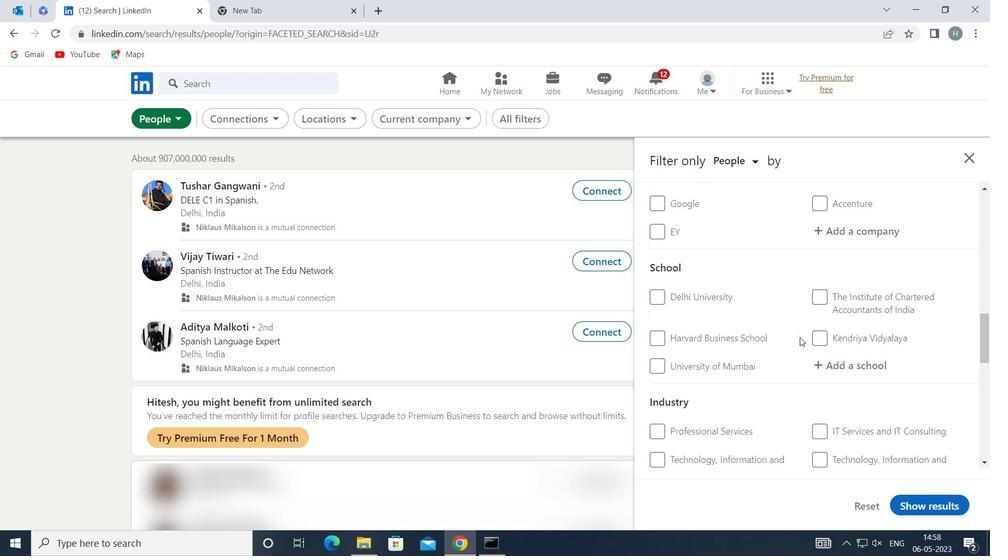 
Action: Mouse scrolled (799, 338) with delta (0, 0)
Screenshot: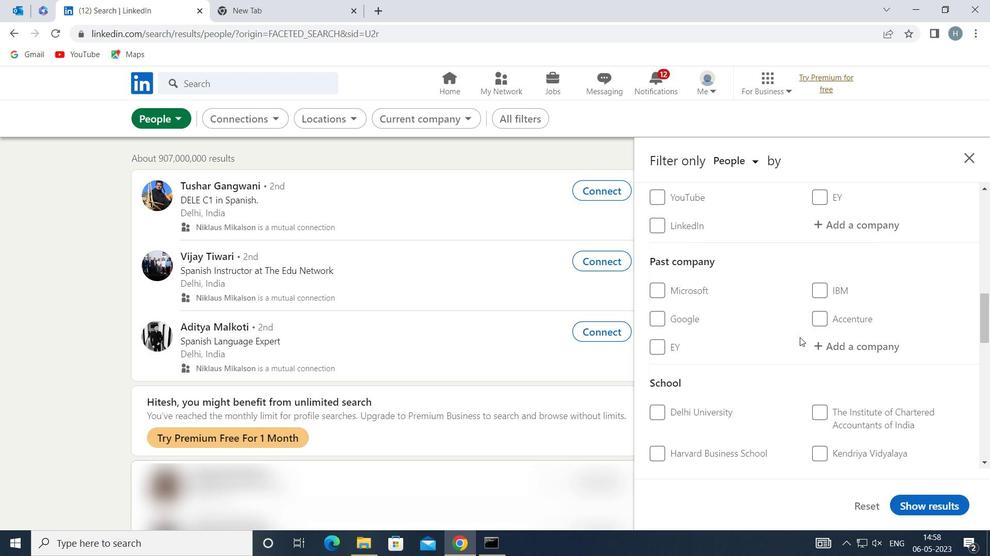 
Action: Mouse scrolled (799, 338) with delta (0, 0)
Screenshot: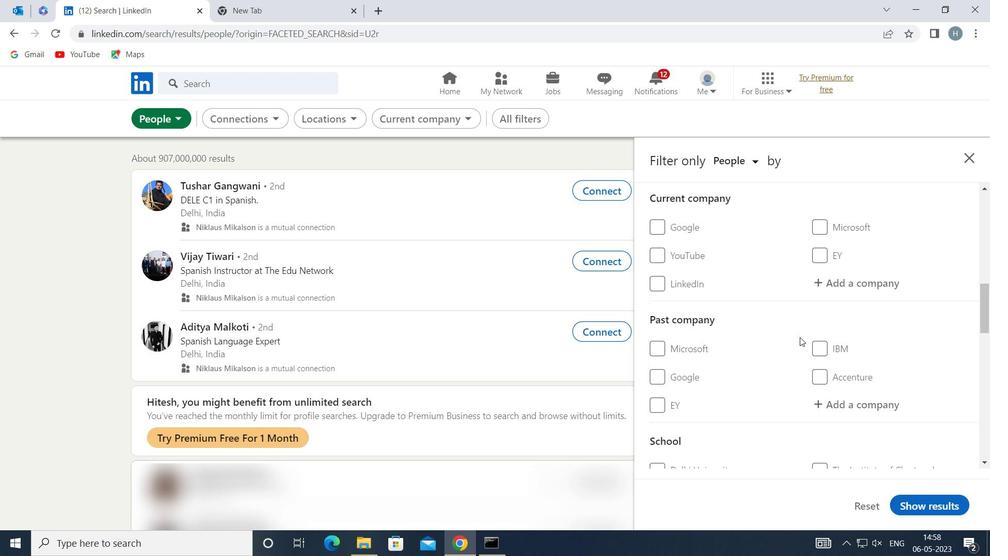 
Action: Mouse moved to (846, 346)
Screenshot: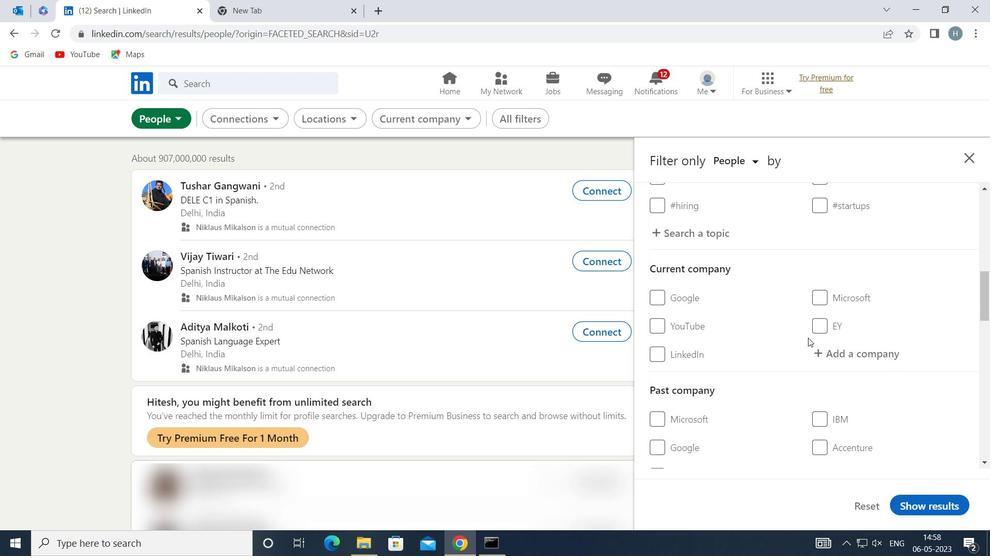 
Action: Mouse pressed left at (846, 346)
Screenshot: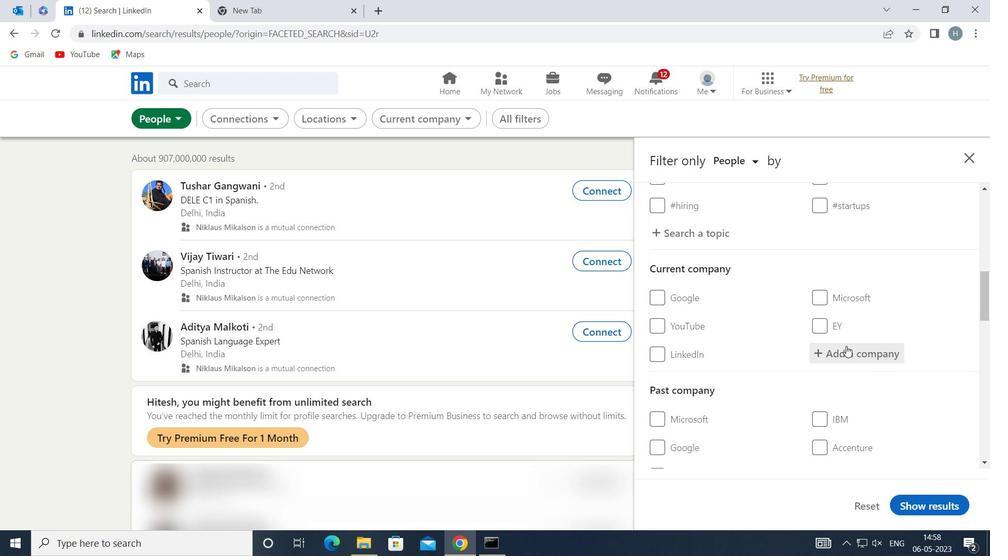 
Action: Key pressed <Key.shift>O<Key.shift>NLINE<Key.space>WORK<Key.space>FROM
Screenshot: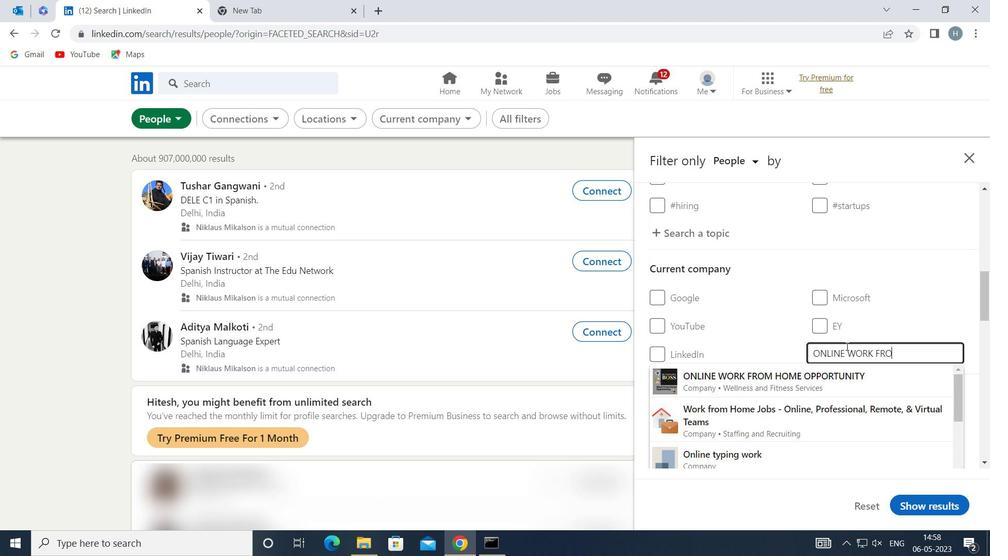 
Action: Mouse moved to (801, 376)
Screenshot: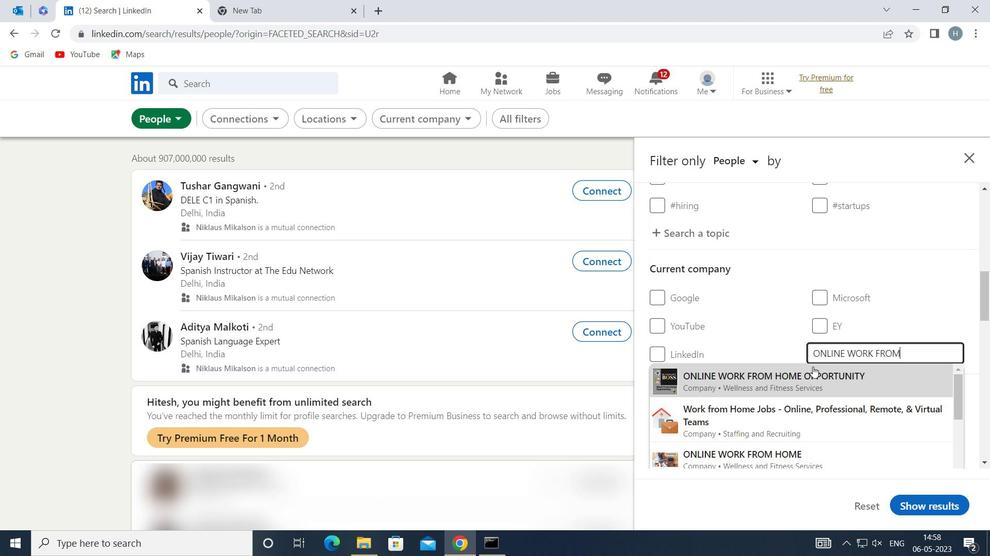 
Action: Mouse pressed left at (801, 376)
Screenshot: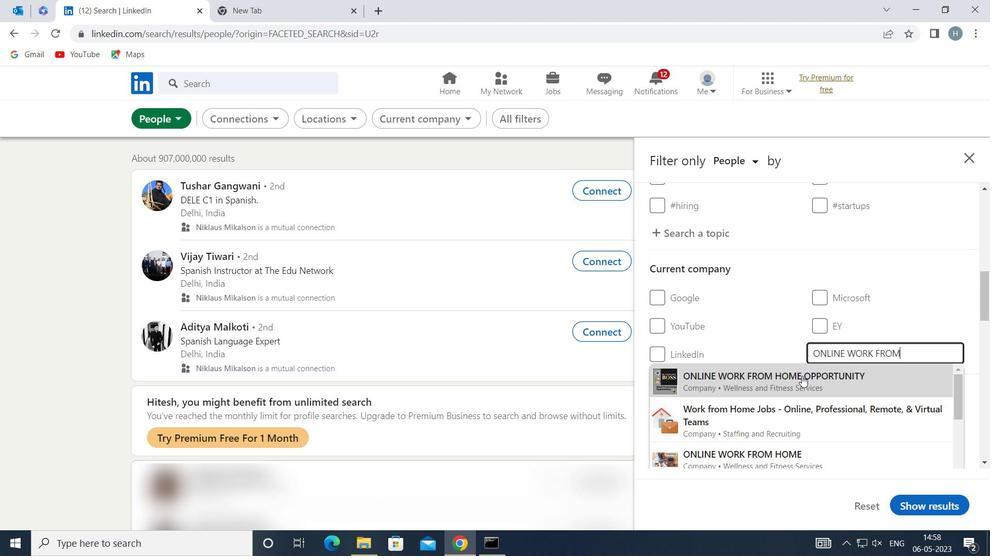 
Action: Mouse moved to (797, 372)
Screenshot: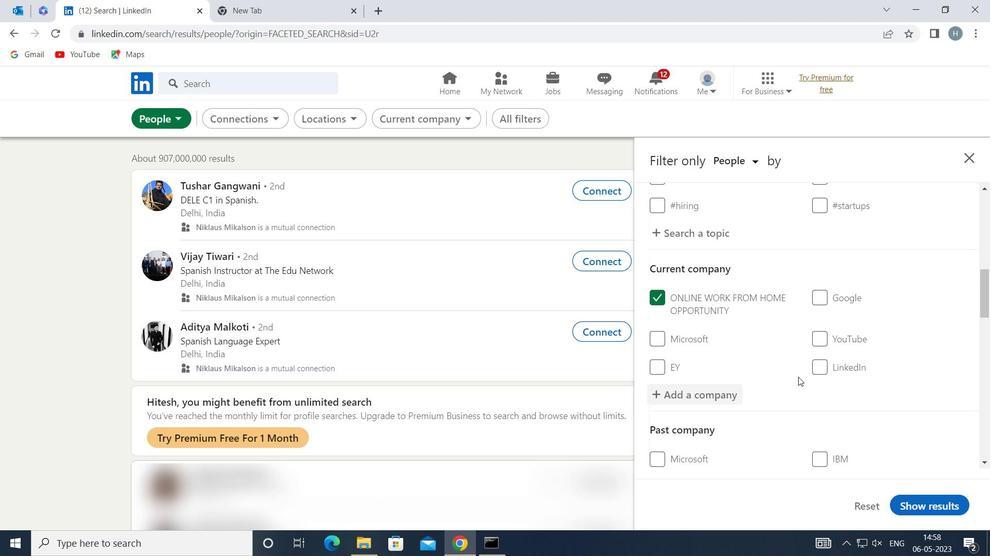 
Action: Mouse scrolled (797, 371) with delta (0, 0)
Screenshot: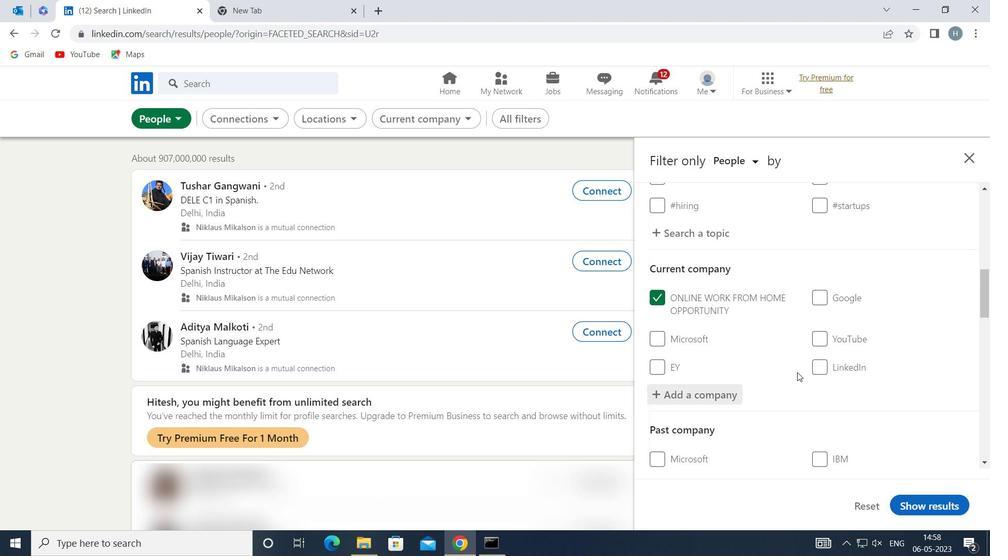 
Action: Mouse moved to (797, 368)
Screenshot: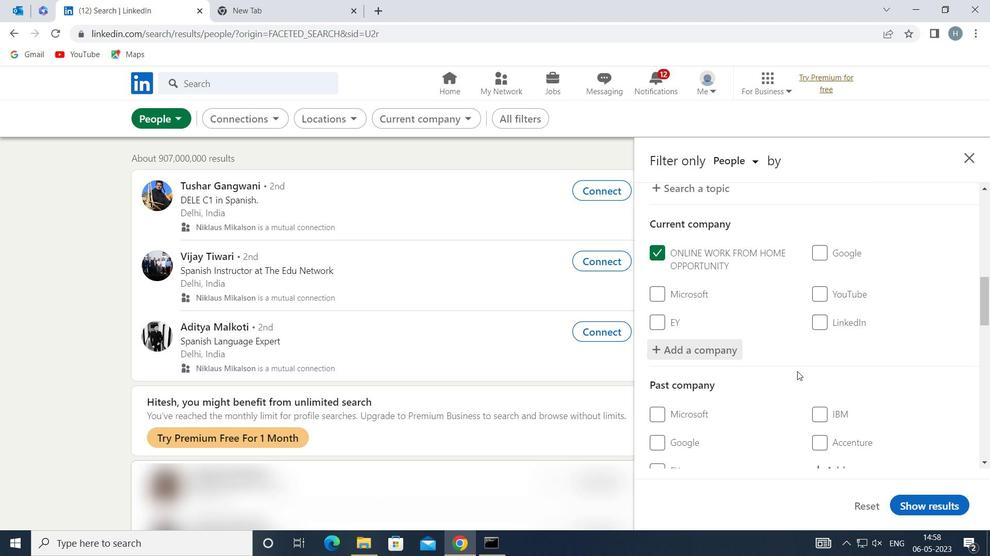
Action: Mouse scrolled (797, 367) with delta (0, 0)
Screenshot: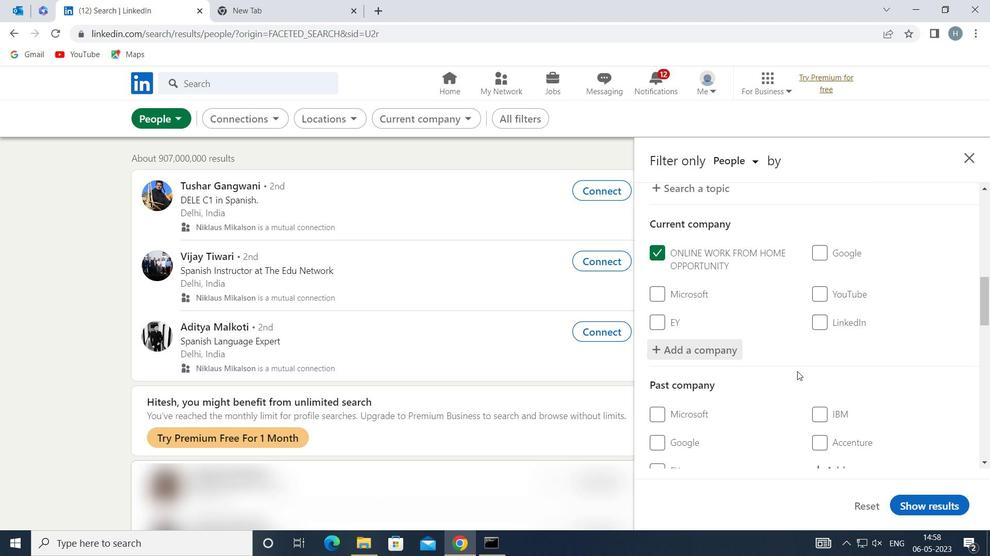 
Action: Mouse scrolled (797, 367) with delta (0, 0)
Screenshot: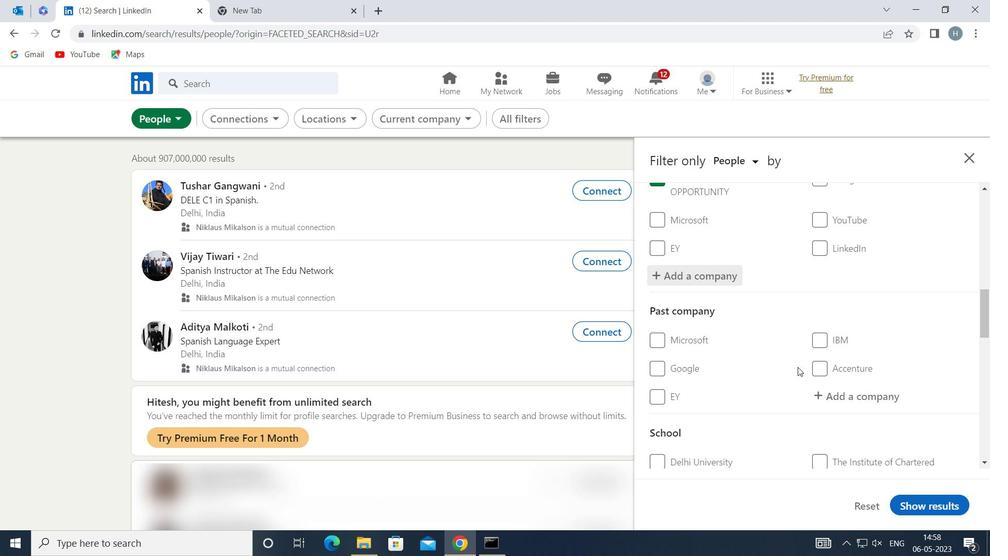
Action: Mouse scrolled (797, 367) with delta (0, 0)
Screenshot: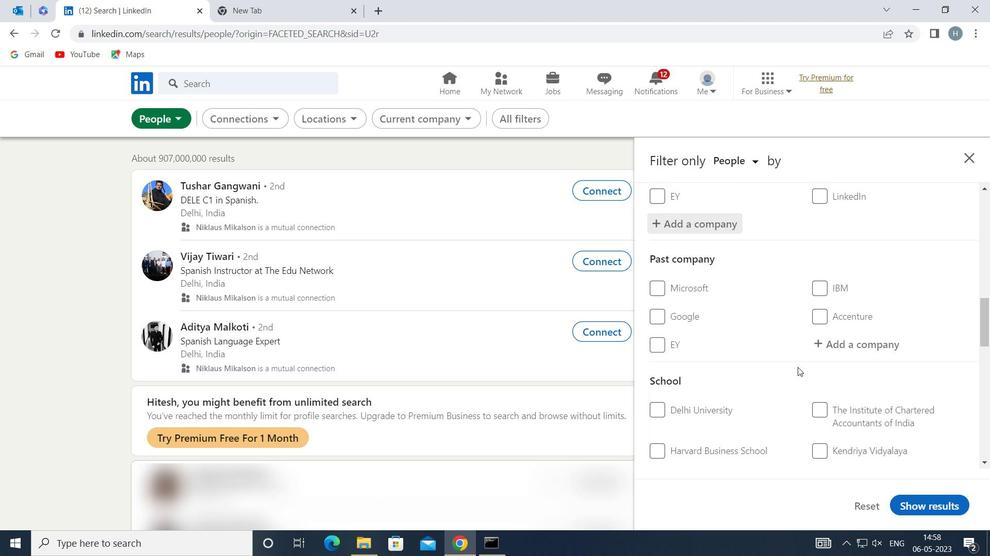 
Action: Mouse moved to (844, 387)
Screenshot: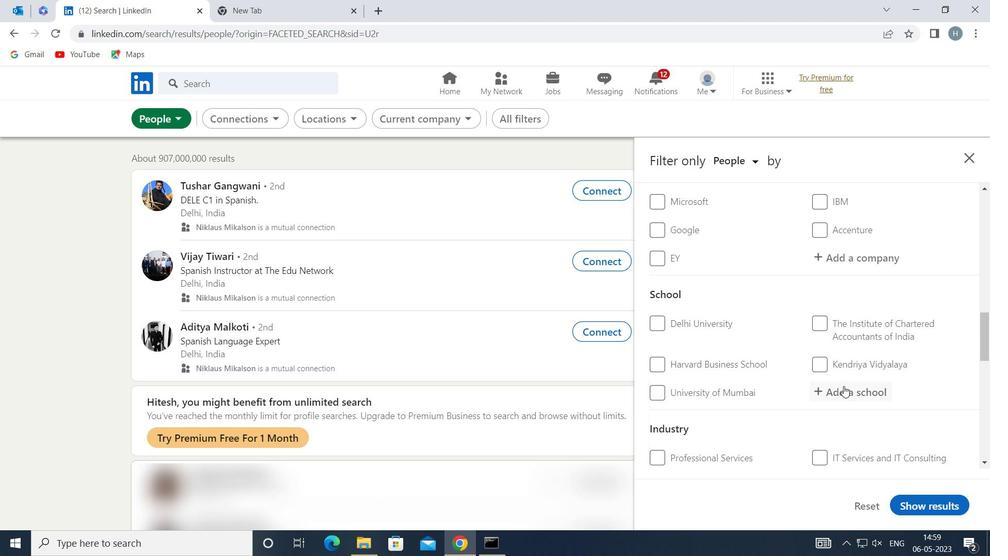 
Action: Mouse pressed left at (844, 387)
Screenshot: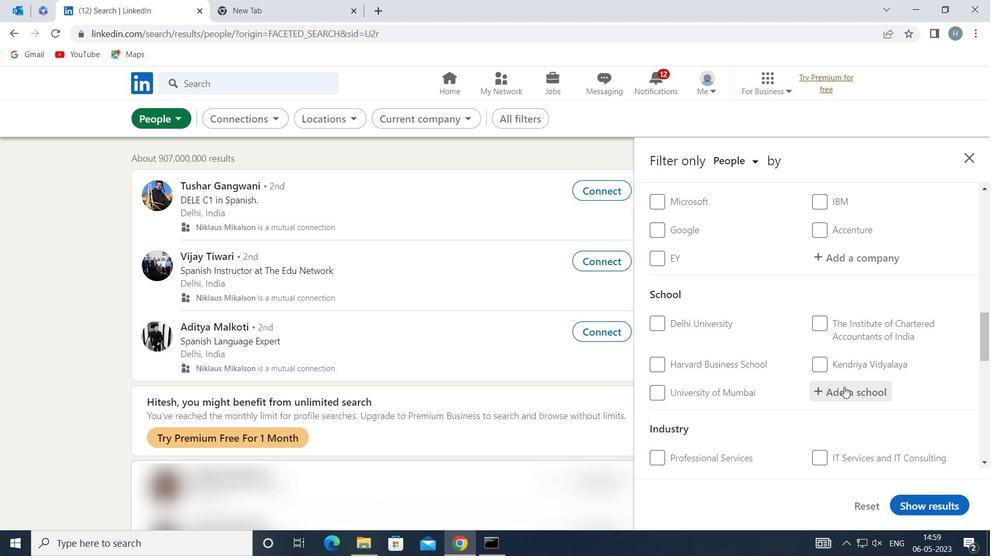 
Action: Key pressed <Key.shift><Key.shift><Key.shift>ZAKIR<Key.space><Key.shift>HUSAIN<Key.space><Key.shift>DE
Screenshot: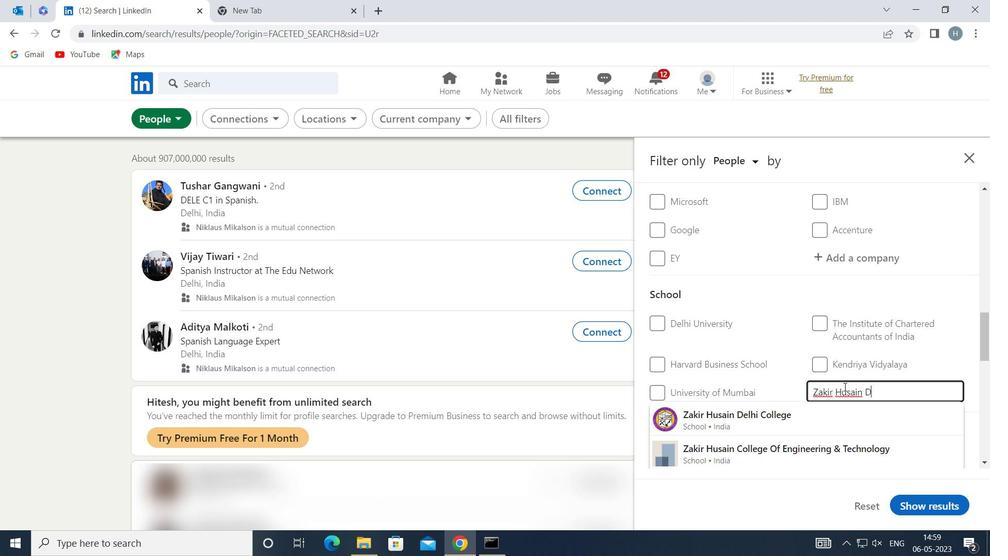 
Action: Mouse moved to (801, 413)
Screenshot: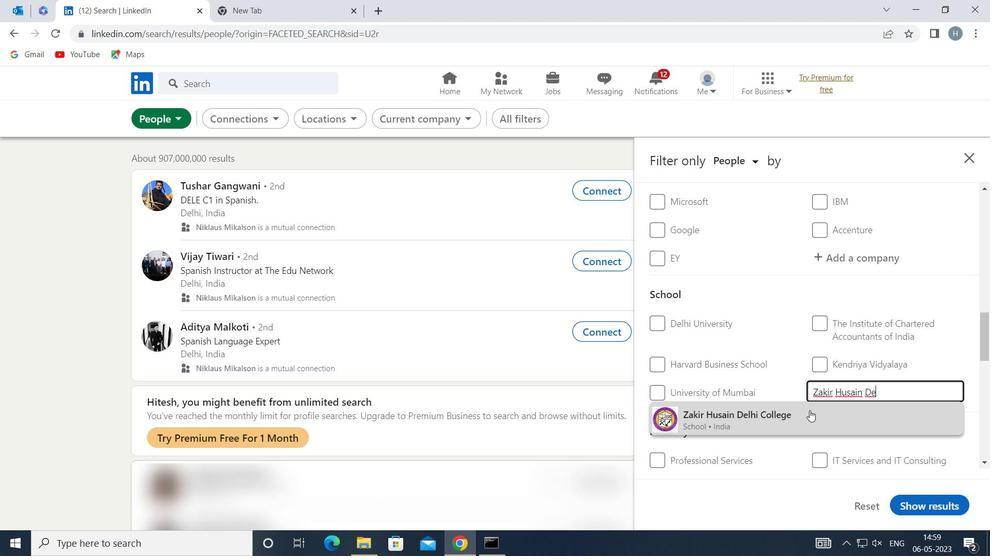 
Action: Mouse pressed left at (801, 413)
Screenshot: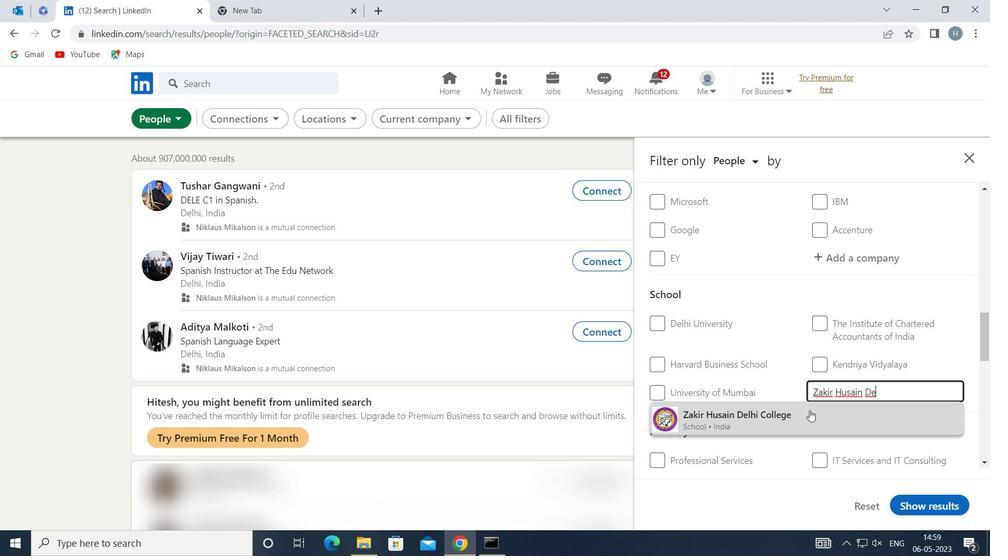 
Action: Mouse moved to (796, 400)
Screenshot: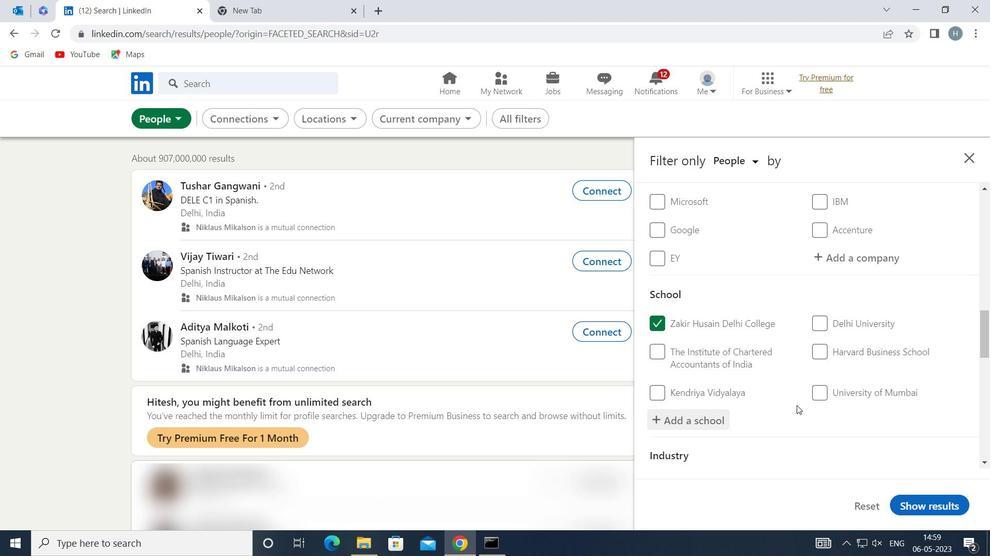
Action: Mouse scrolled (796, 400) with delta (0, 0)
Screenshot: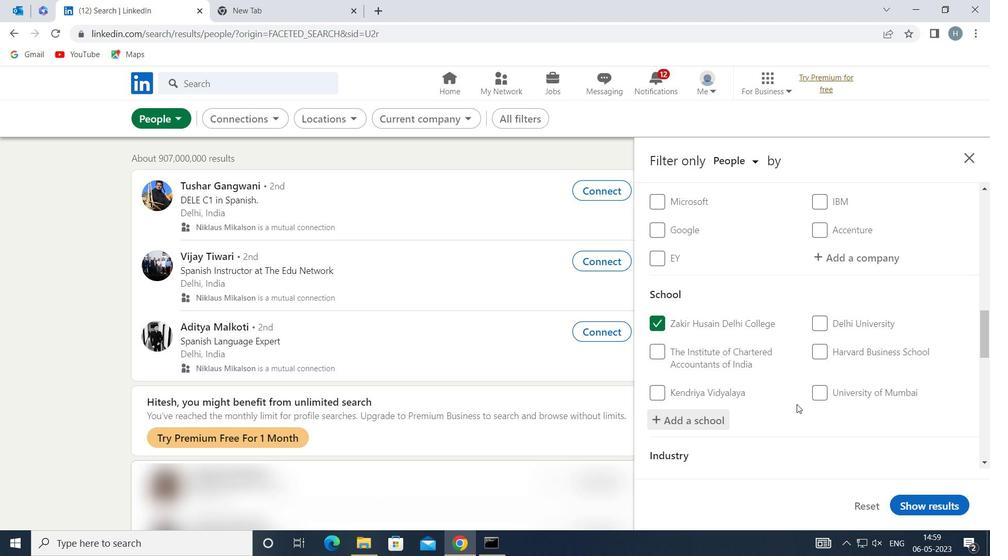 
Action: Mouse moved to (796, 398)
Screenshot: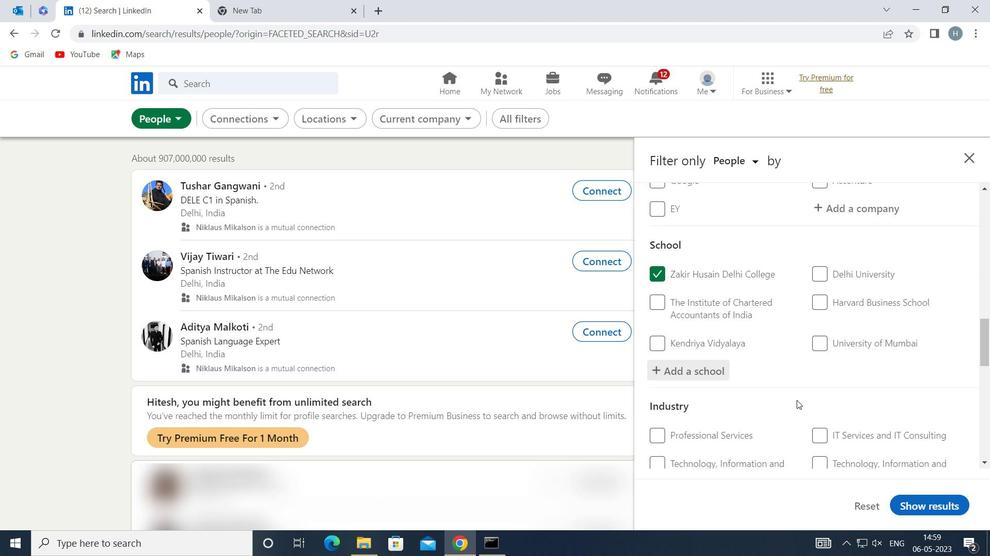 
Action: Mouse scrolled (796, 398) with delta (0, 0)
Screenshot: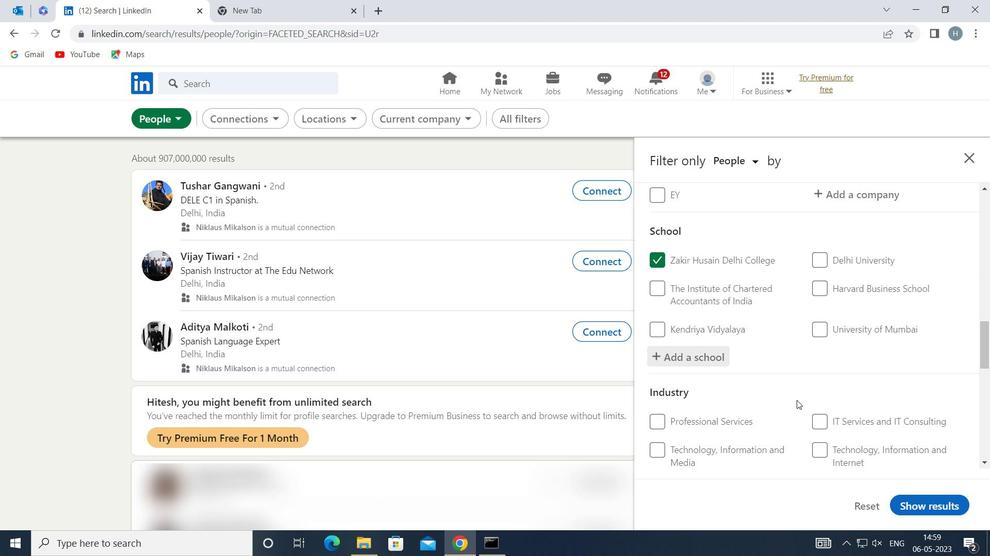
Action: Mouse moved to (863, 423)
Screenshot: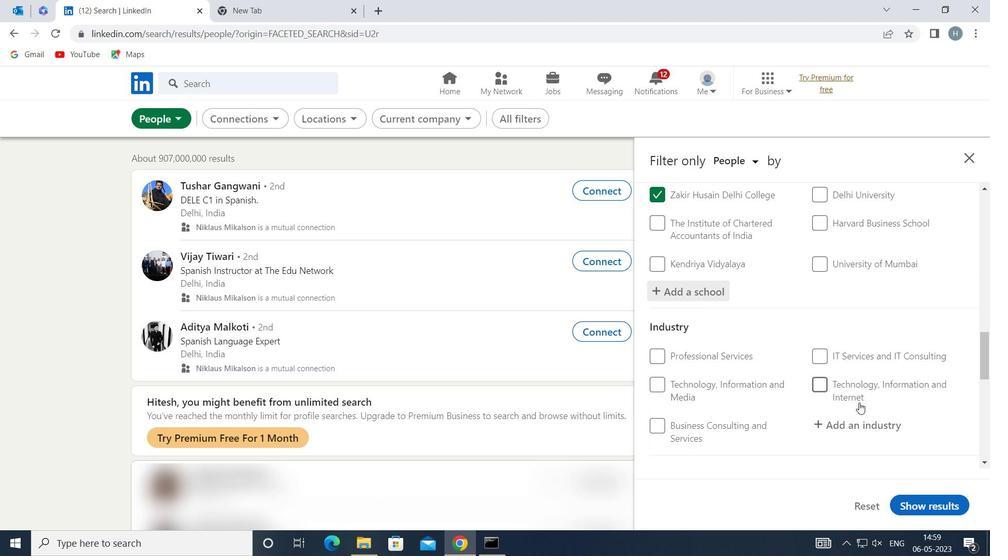 
Action: Mouse pressed left at (863, 423)
Screenshot: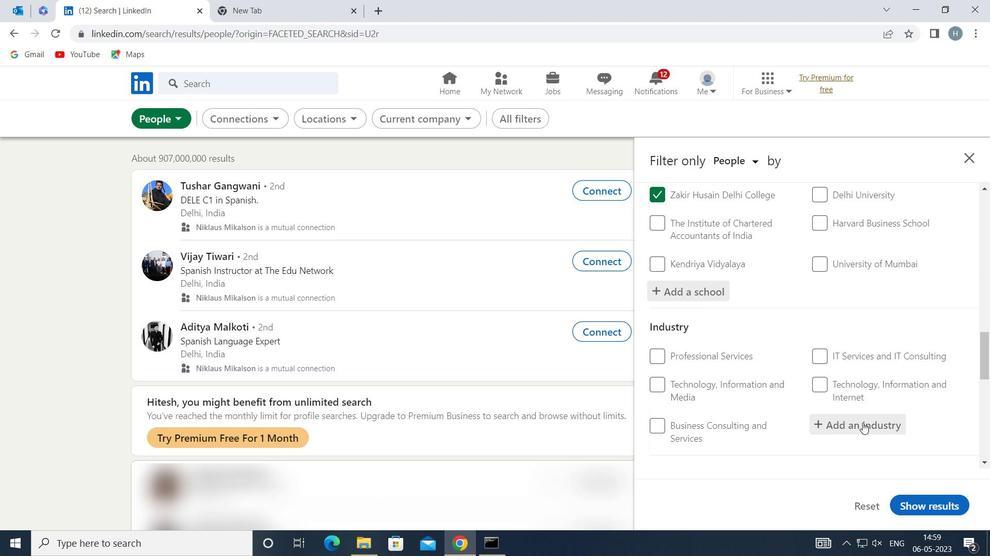 
Action: Mouse moved to (863, 424)
Screenshot: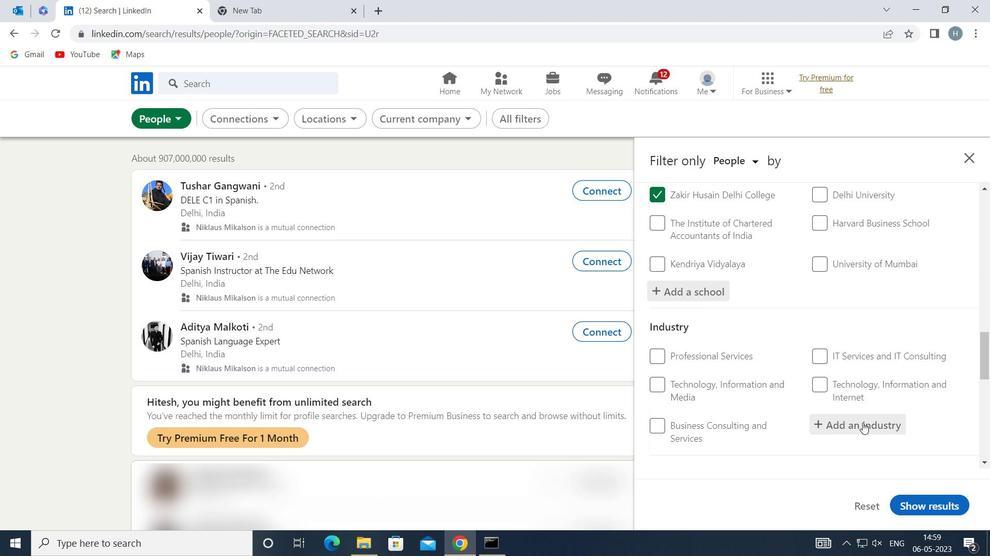 
Action: Key pressed <Key.shift>INTERNATIONAL<Key.space><Key.shift>TRA
Screenshot: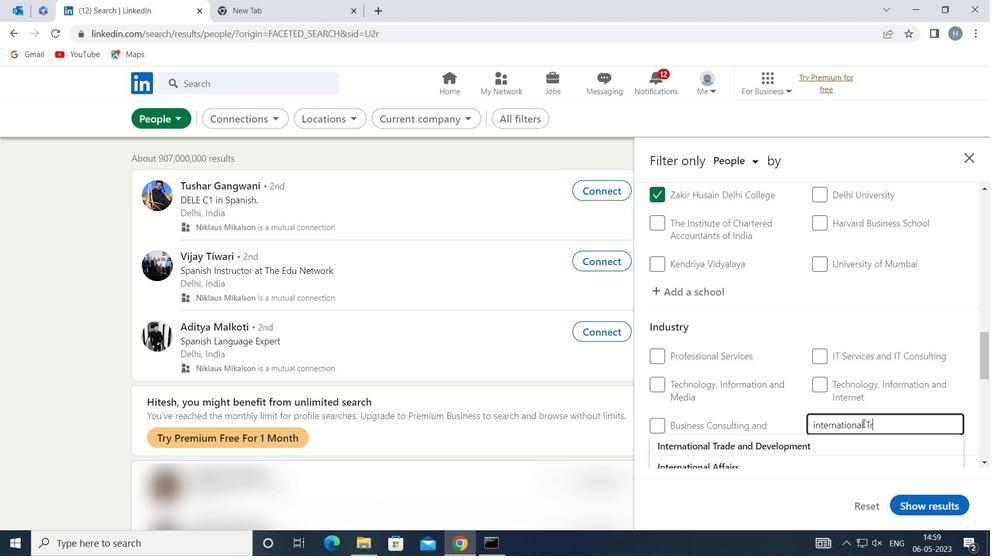 
Action: Mouse moved to (837, 443)
Screenshot: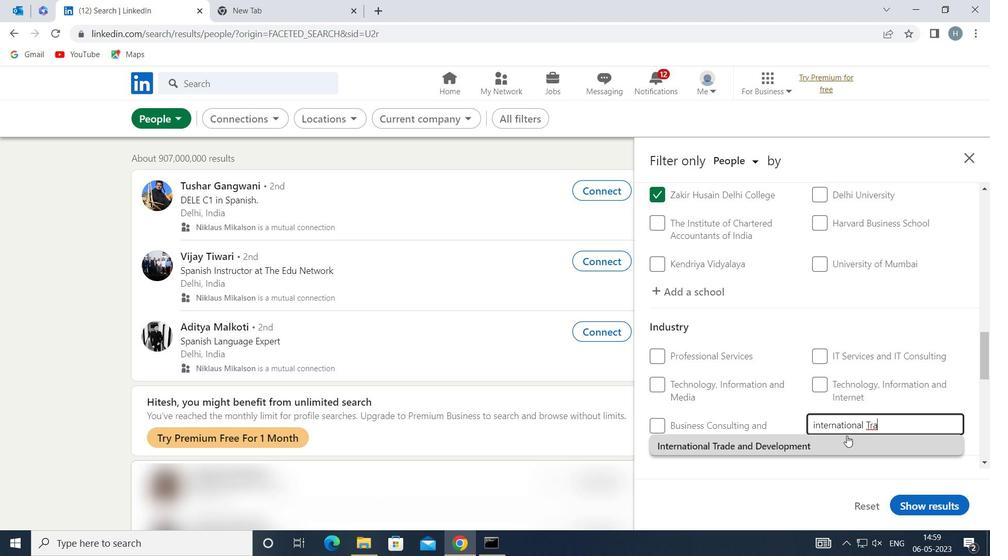 
Action: Mouse pressed left at (837, 443)
Screenshot: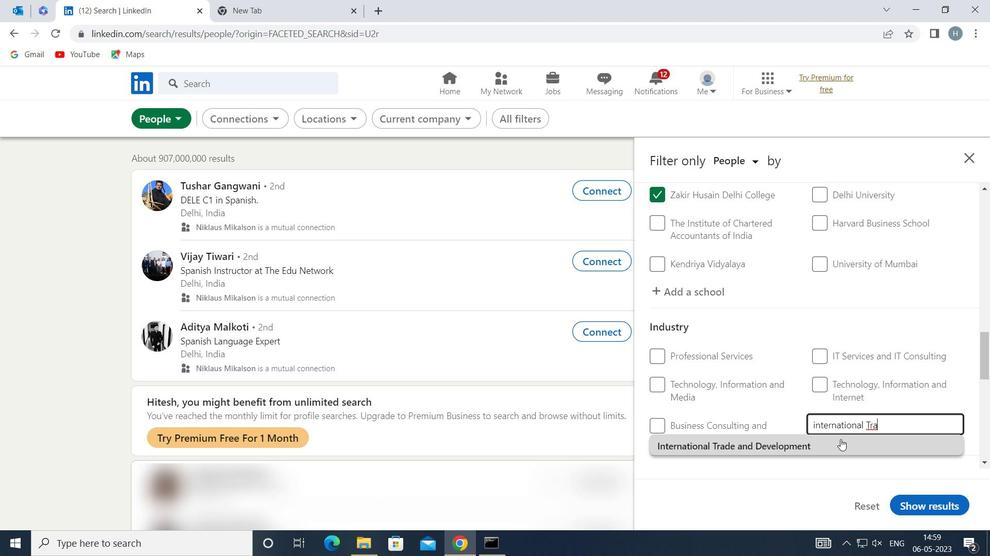 
Action: Mouse moved to (806, 423)
Screenshot: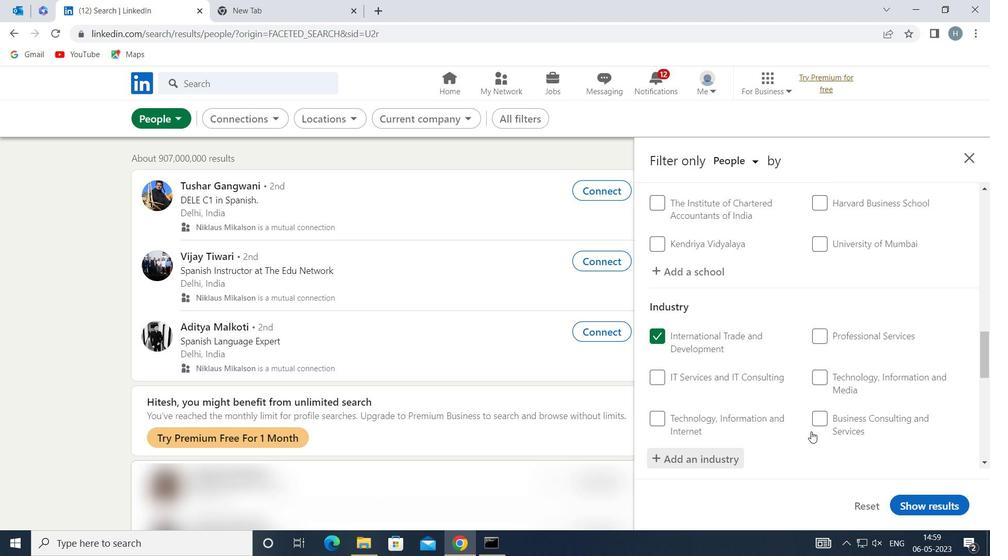 
Action: Mouse scrolled (806, 423) with delta (0, 0)
Screenshot: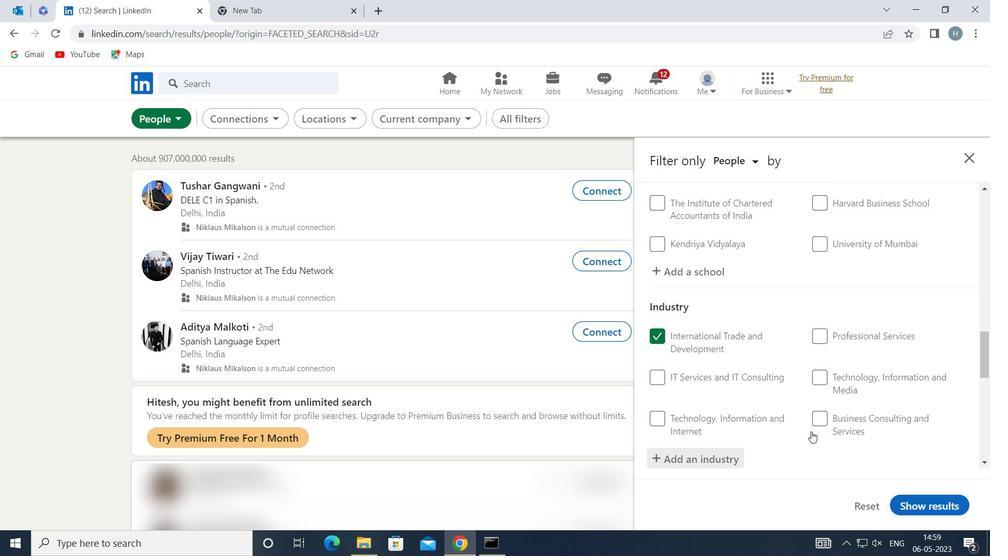
Action: Mouse moved to (806, 422)
Screenshot: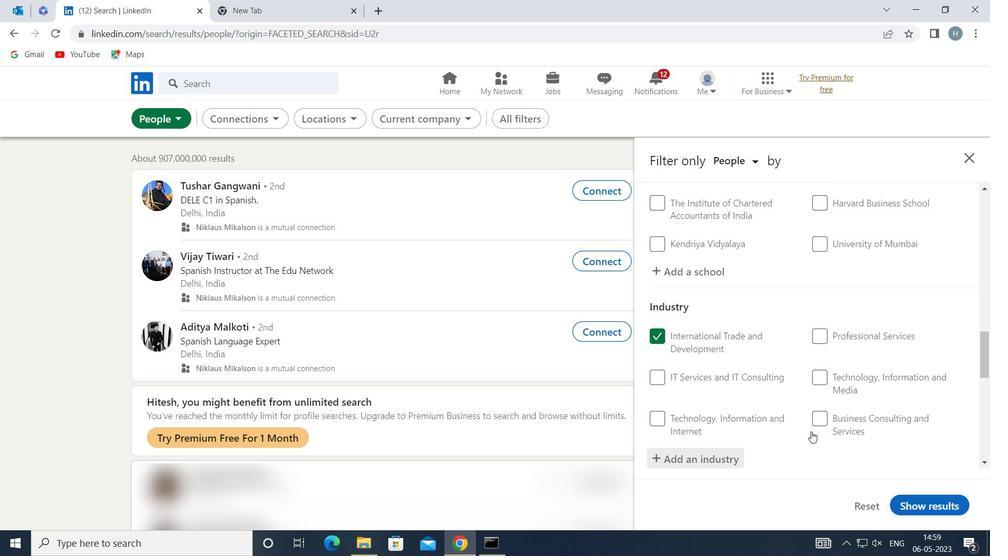 
Action: Mouse scrolled (806, 422) with delta (0, 0)
Screenshot: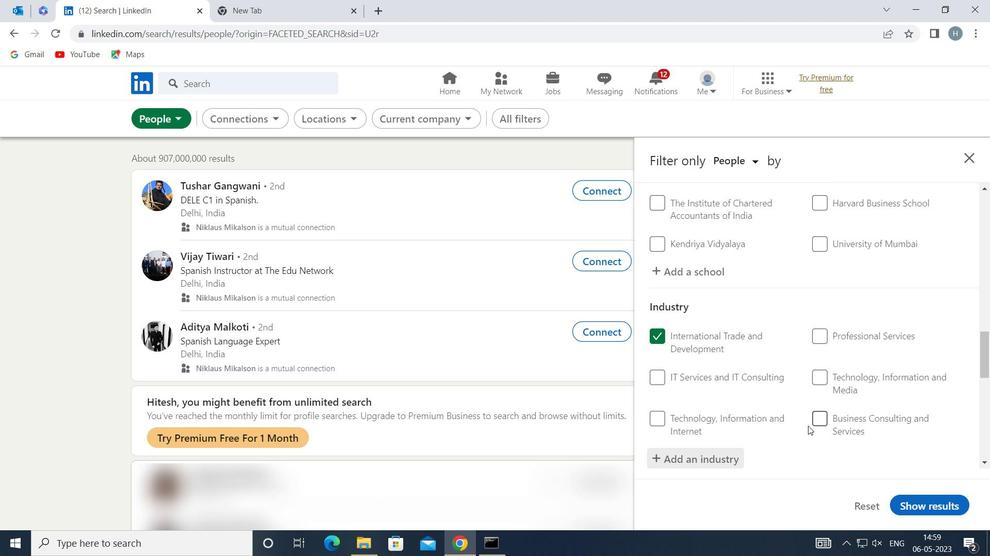 
Action: Mouse moved to (803, 415)
Screenshot: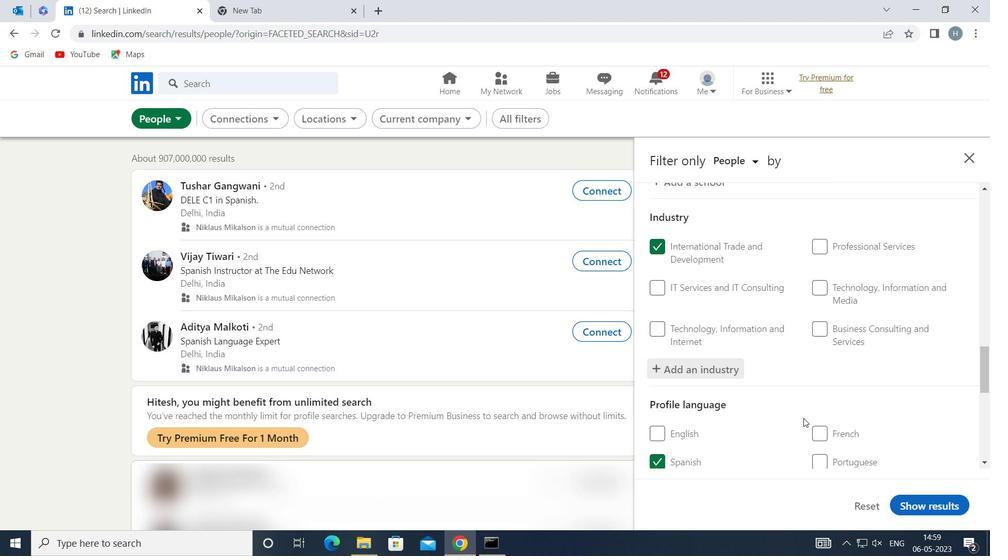 
Action: Mouse scrolled (803, 415) with delta (0, 0)
Screenshot: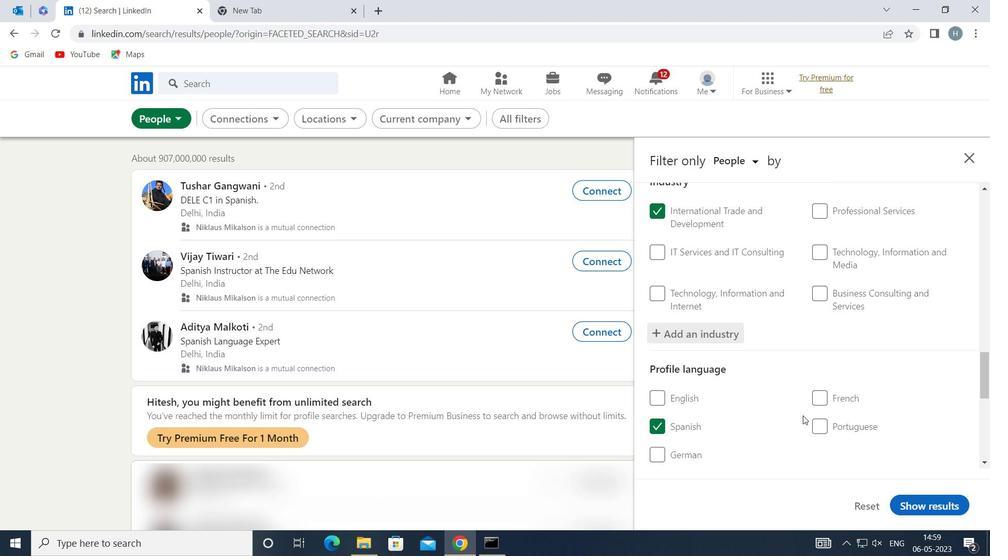
Action: Mouse moved to (803, 414)
Screenshot: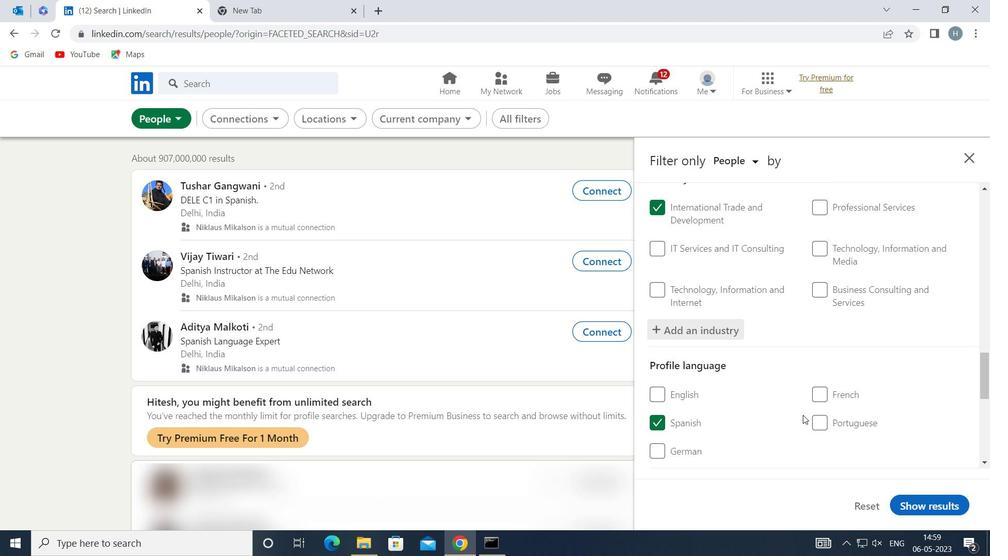 
Action: Mouse scrolled (803, 414) with delta (0, 0)
Screenshot: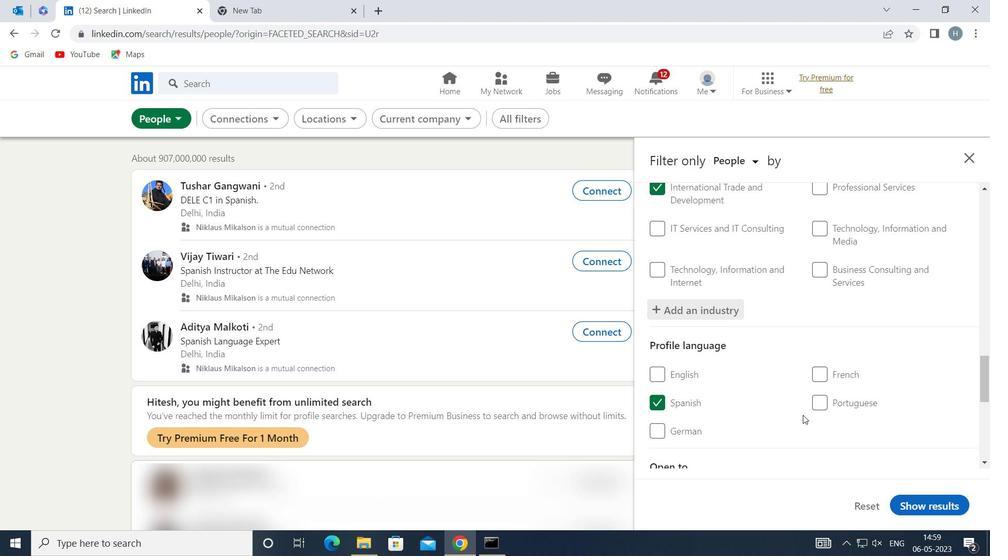 
Action: Mouse moved to (803, 414)
Screenshot: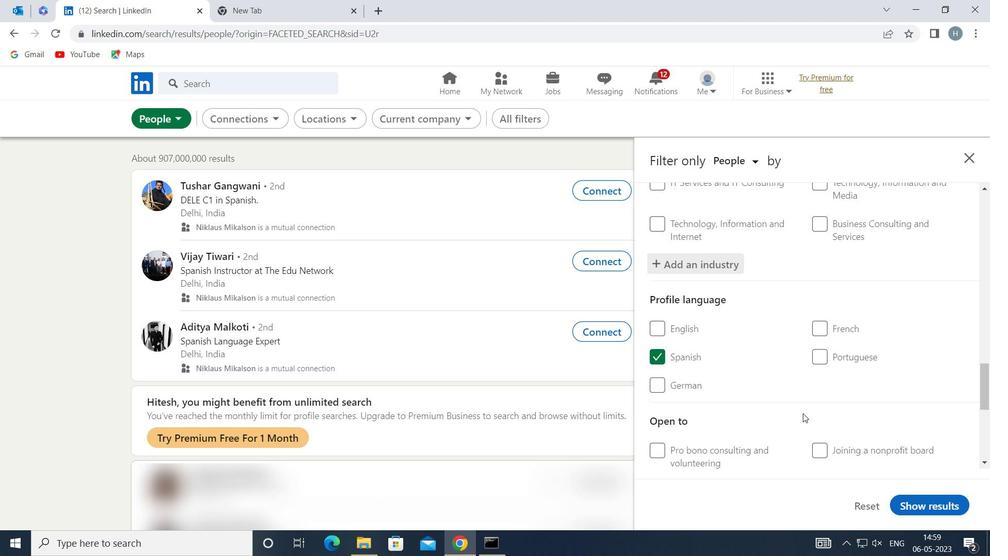 
Action: Mouse scrolled (803, 413) with delta (0, 0)
Screenshot: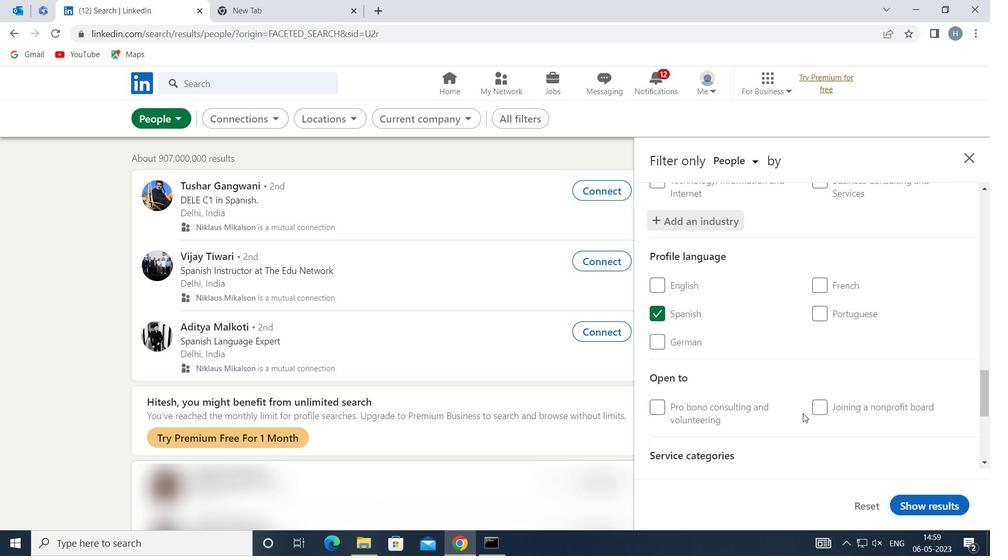 
Action: Mouse moved to (803, 414)
Screenshot: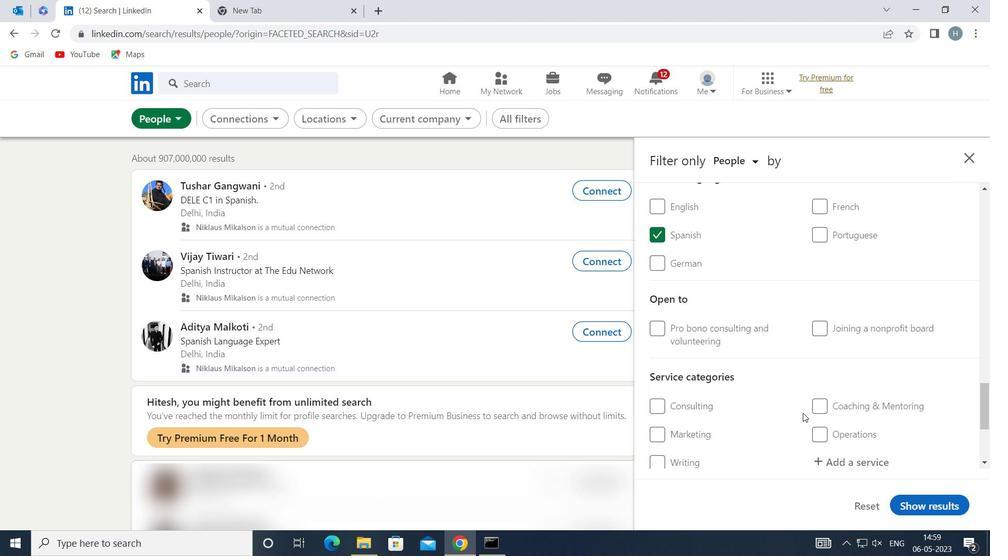 
Action: Mouse scrolled (803, 413) with delta (0, 0)
Screenshot: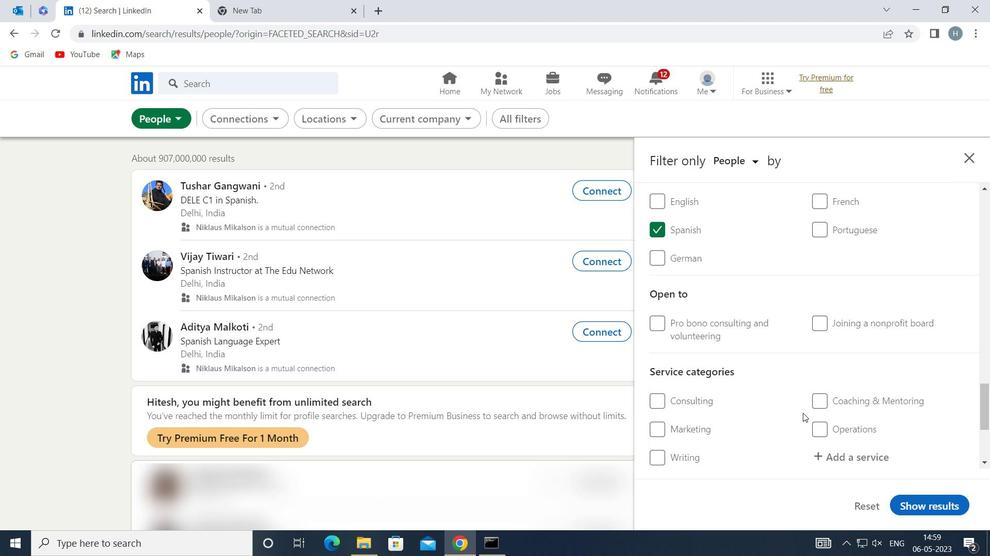 
Action: Mouse moved to (868, 393)
Screenshot: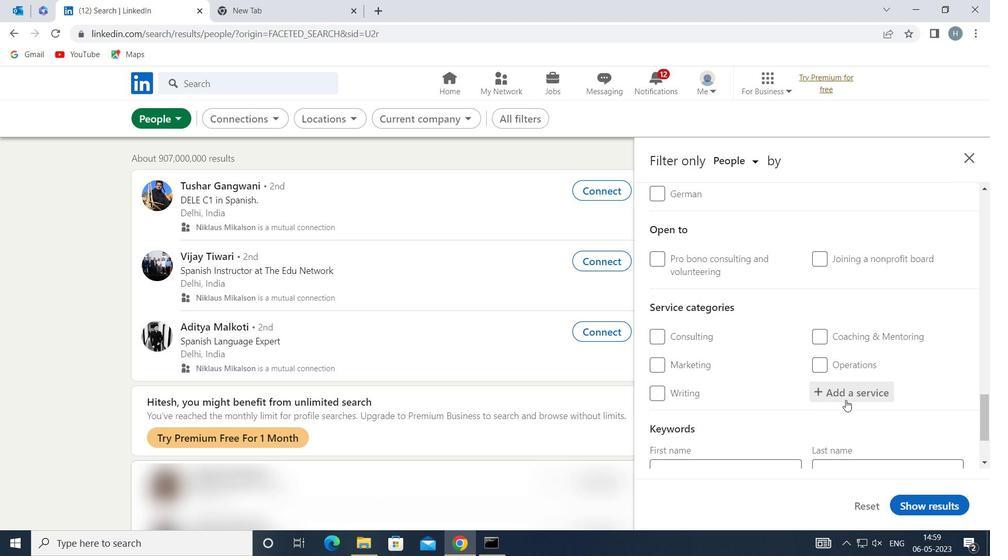 
Action: Mouse pressed left at (868, 393)
Screenshot: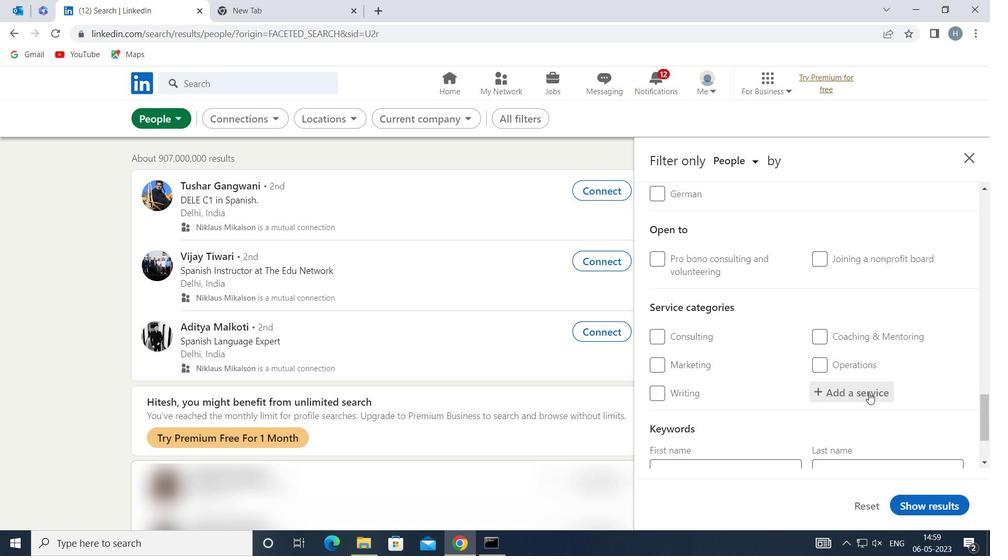 
Action: Key pressed <Key.shift>HEALTHCARE
Screenshot: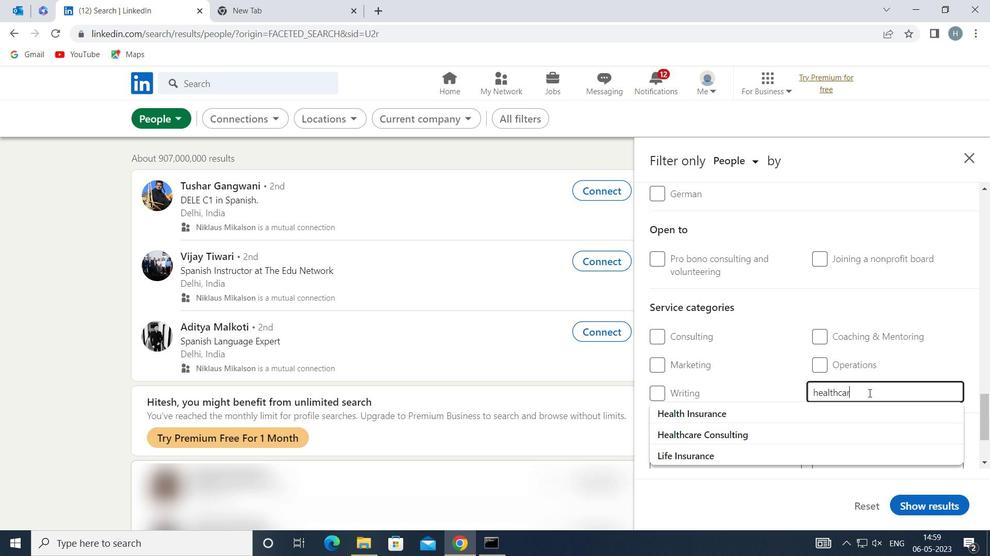 
Action: Mouse moved to (834, 411)
Screenshot: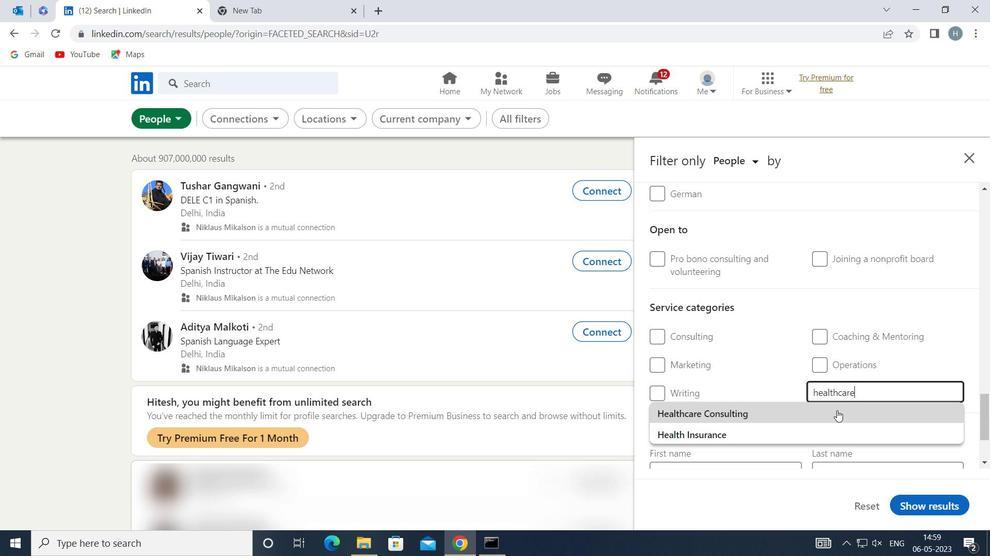 
Action: Mouse pressed left at (834, 411)
Screenshot: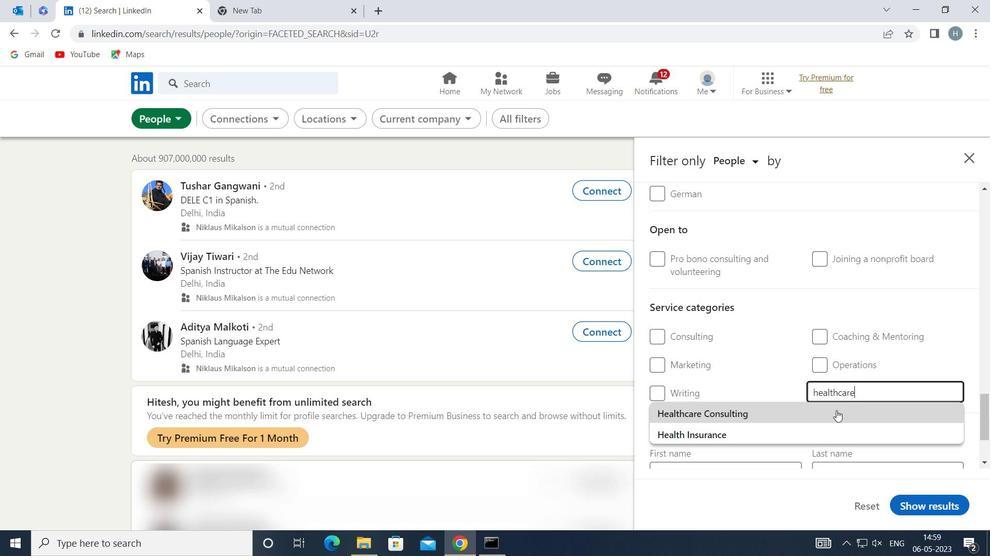 
Action: Mouse moved to (810, 408)
Screenshot: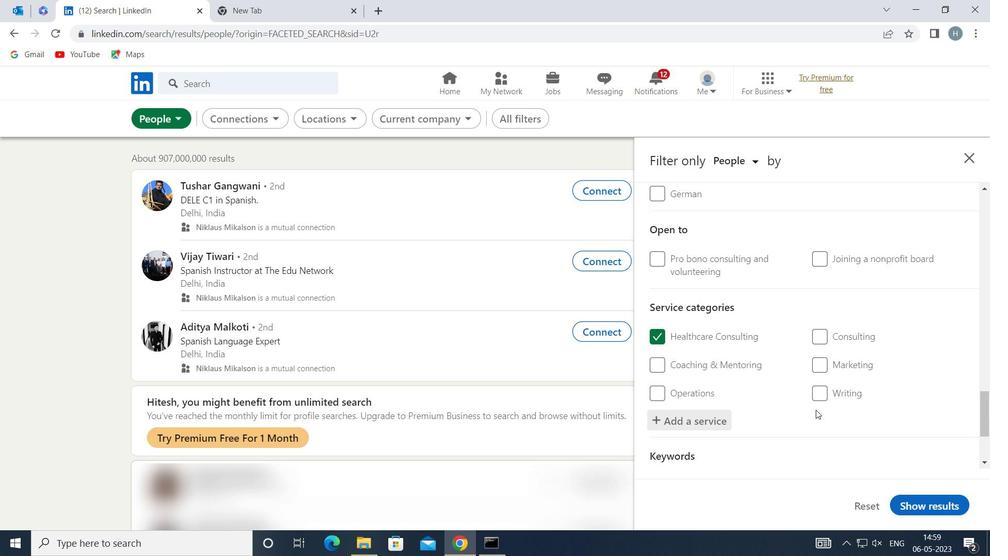 
Action: Mouse scrolled (810, 407) with delta (0, 0)
Screenshot: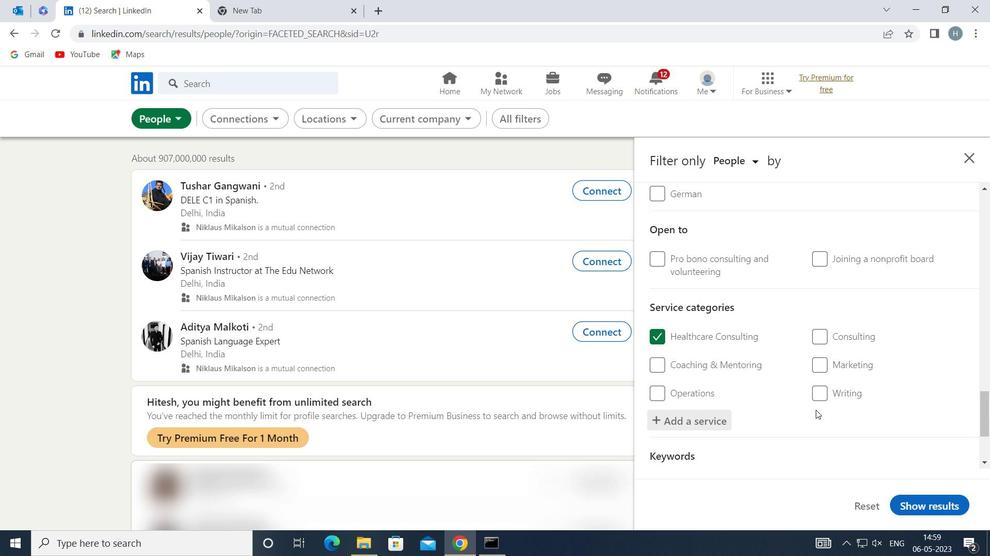 
Action: Mouse moved to (810, 408)
Screenshot: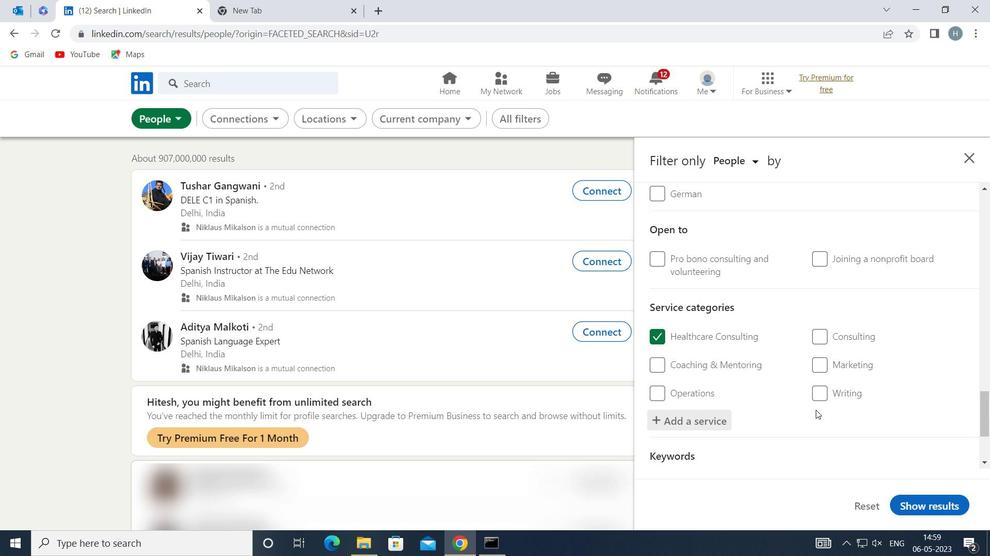 
Action: Mouse scrolled (810, 407) with delta (0, 0)
Screenshot: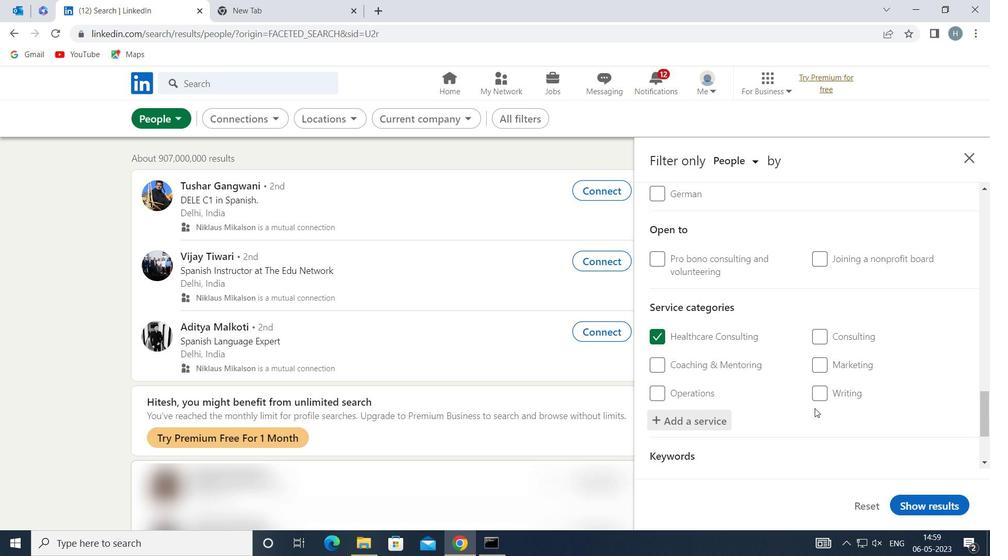 
Action: Mouse moved to (807, 402)
Screenshot: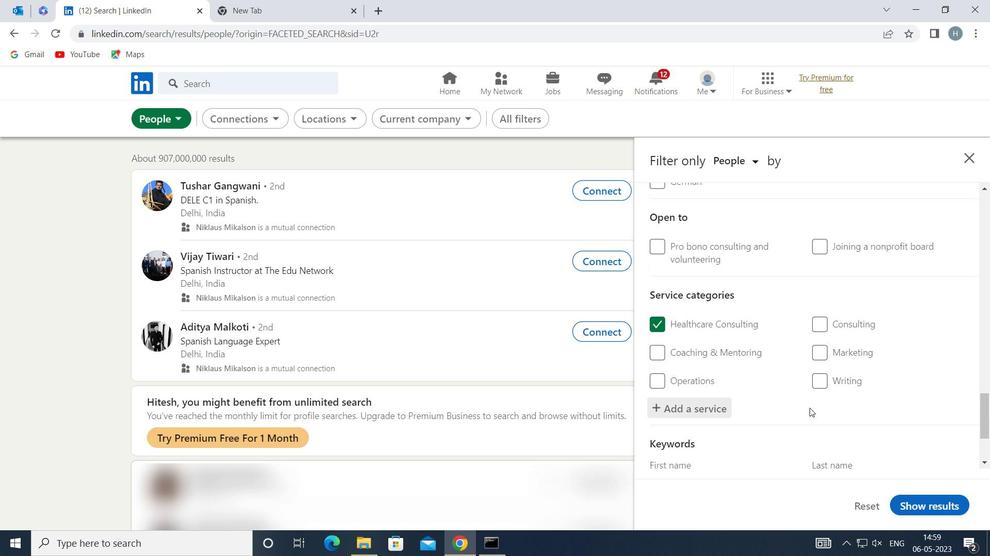 
Action: Mouse scrolled (807, 402) with delta (0, 0)
Screenshot: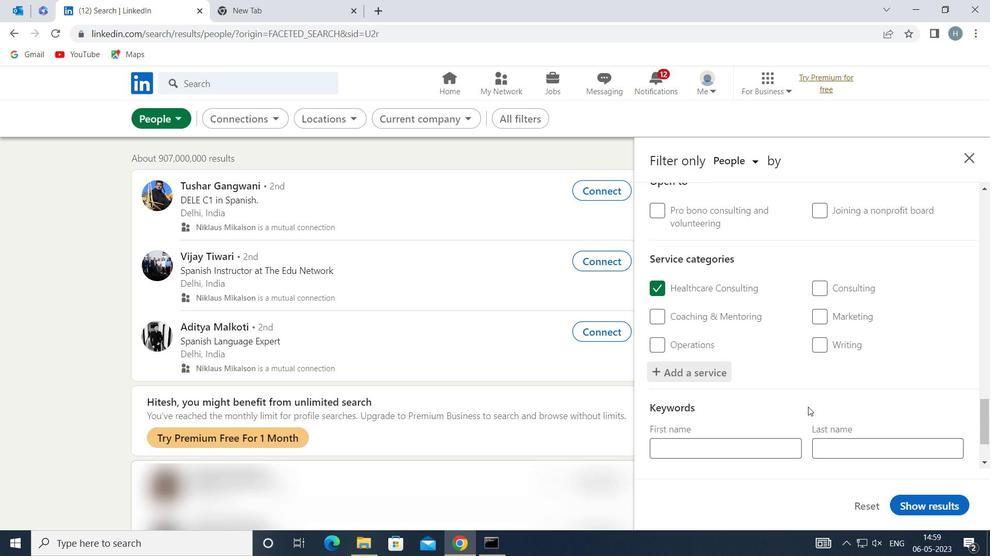 
Action: Mouse moved to (806, 402)
Screenshot: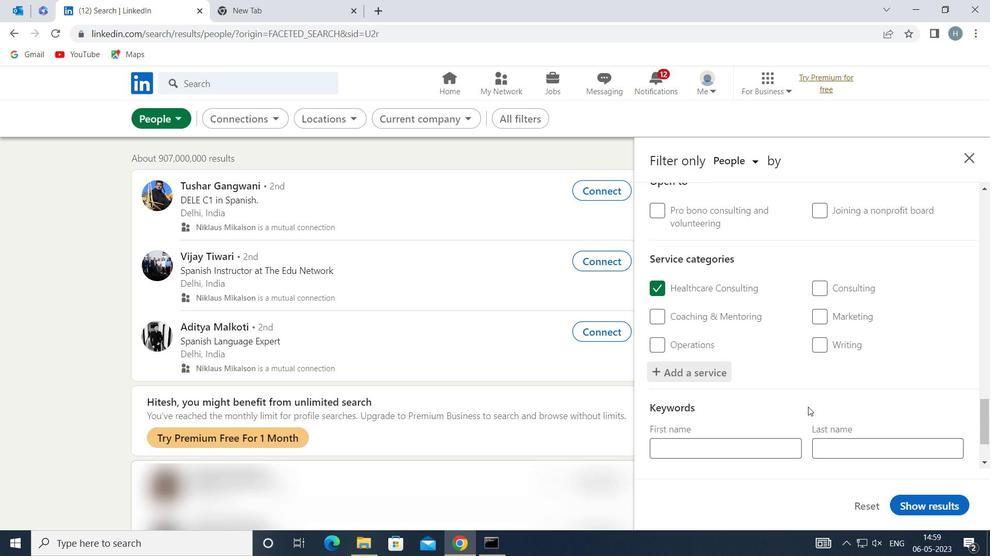 
Action: Mouse scrolled (806, 402) with delta (0, 0)
Screenshot: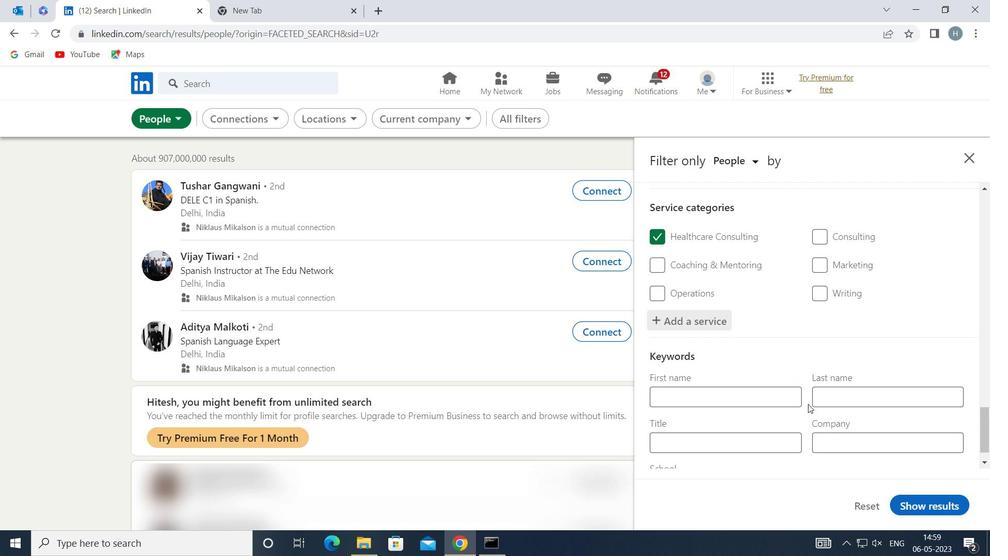 
Action: Mouse moved to (761, 410)
Screenshot: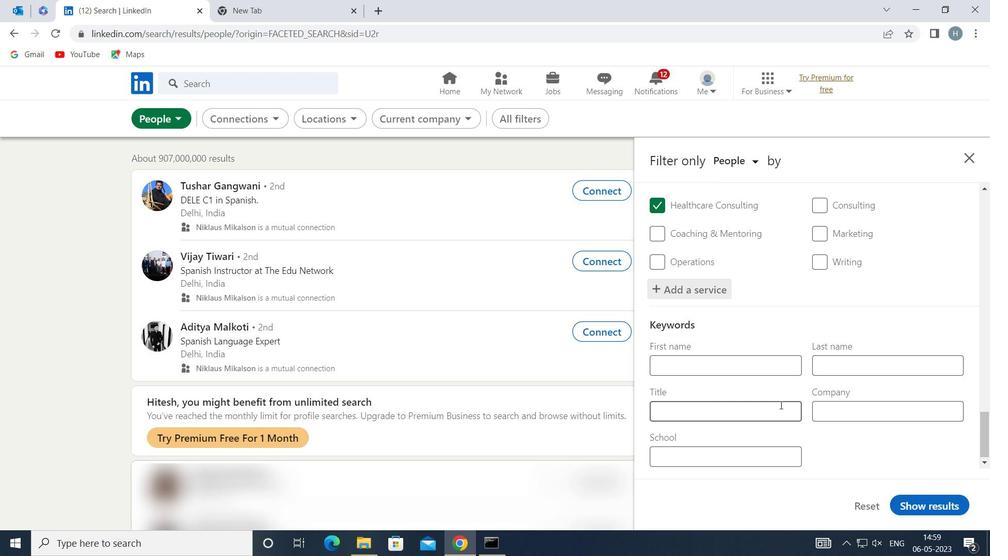
Action: Mouse pressed left at (761, 410)
Screenshot: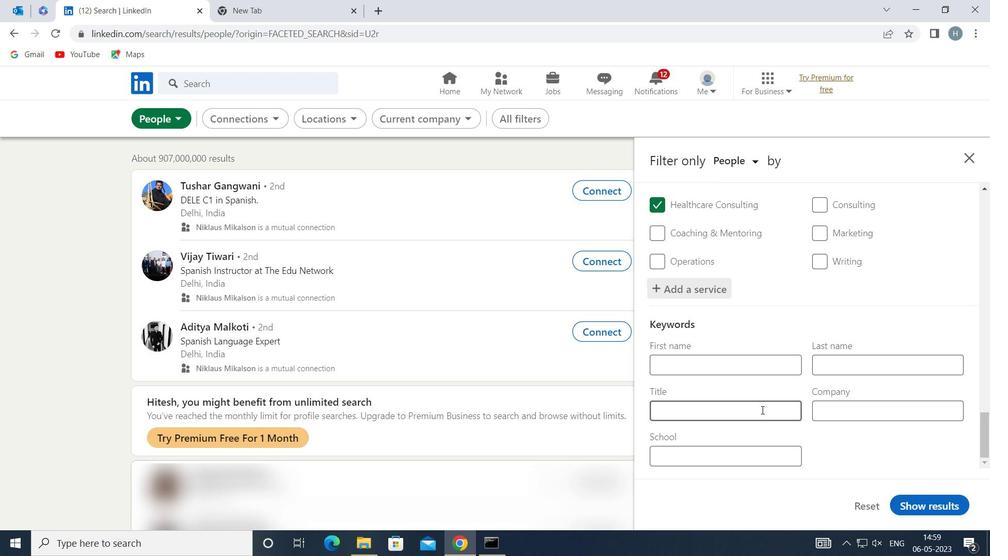 
Action: Mouse moved to (759, 410)
Screenshot: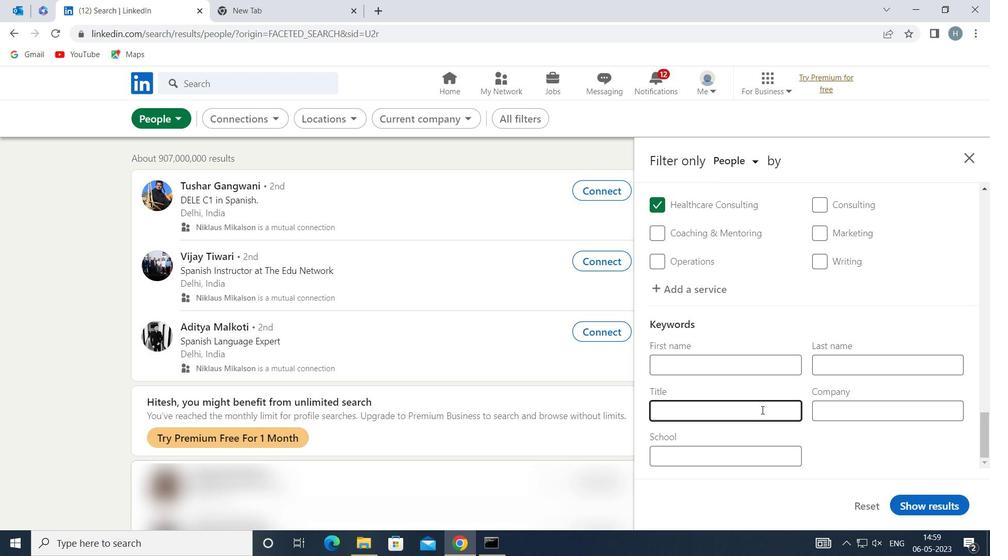 
Action: Key pressed <Key.shift><Key.shift>ORGANIZER
Screenshot: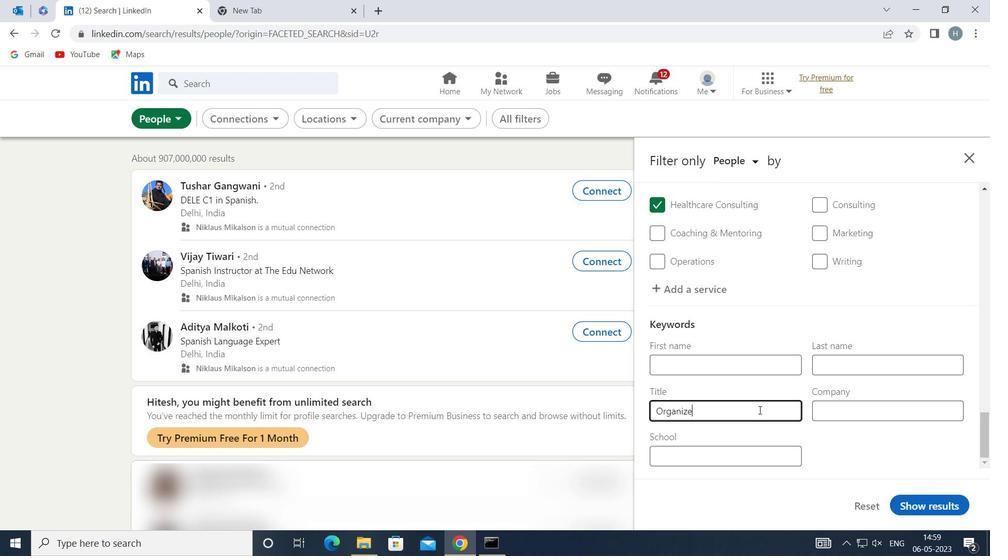 
Action: Mouse moved to (940, 503)
Screenshot: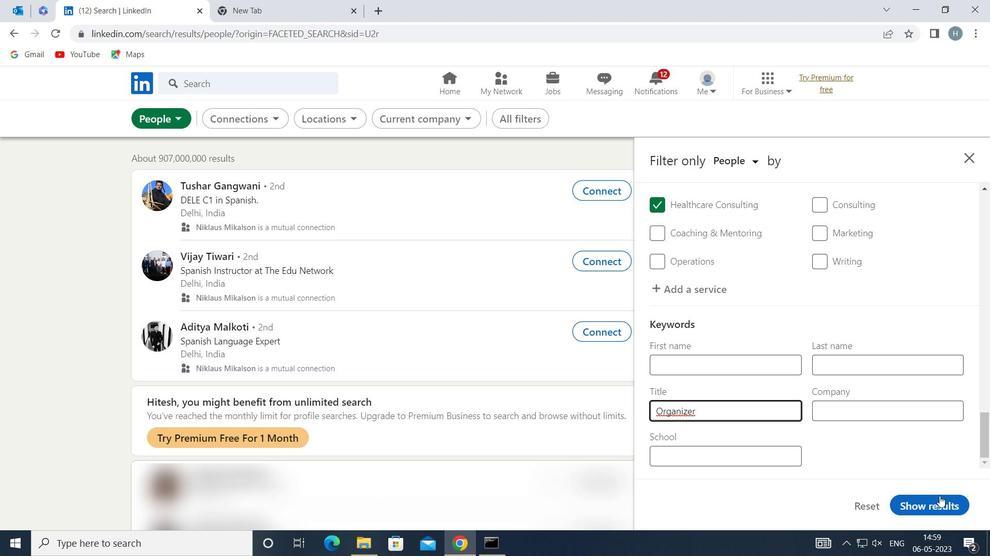 
Action: Mouse pressed left at (940, 503)
Screenshot: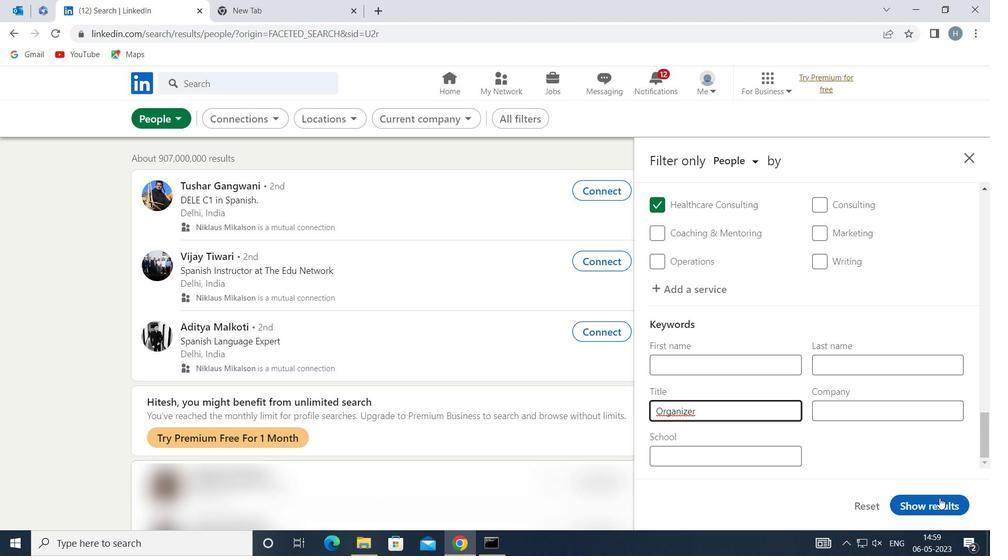 
Action: Mouse moved to (765, 352)
Screenshot: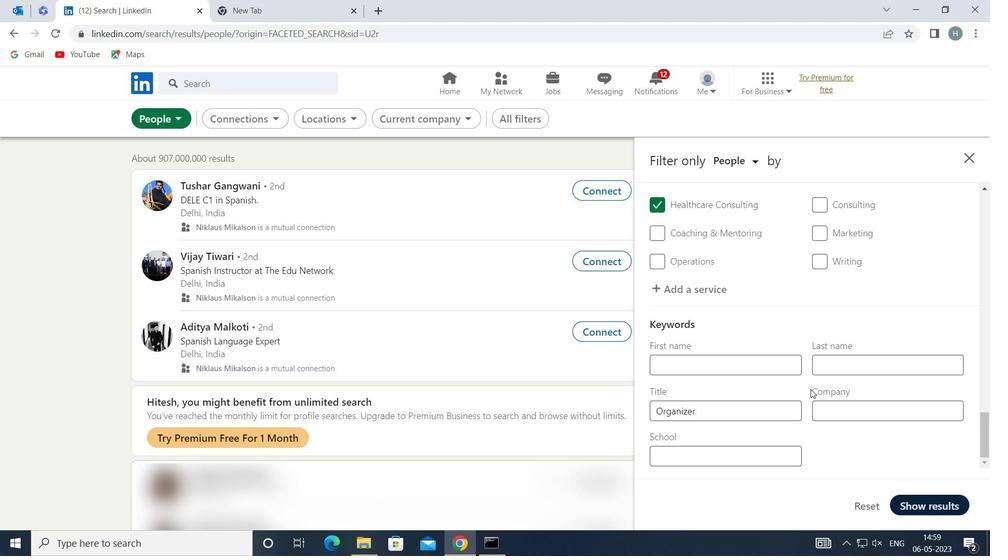 
